 Task: Reply All to email with the signature Alexandra Wilson with the subject Reminder for a survey response from softage.10@softage.net with the message Can you please provide me with the summary of the meeting? with BCC to softage.7@softage.net with an attached document Project_plan.docx
Action: Mouse moved to (85, 88)
Screenshot: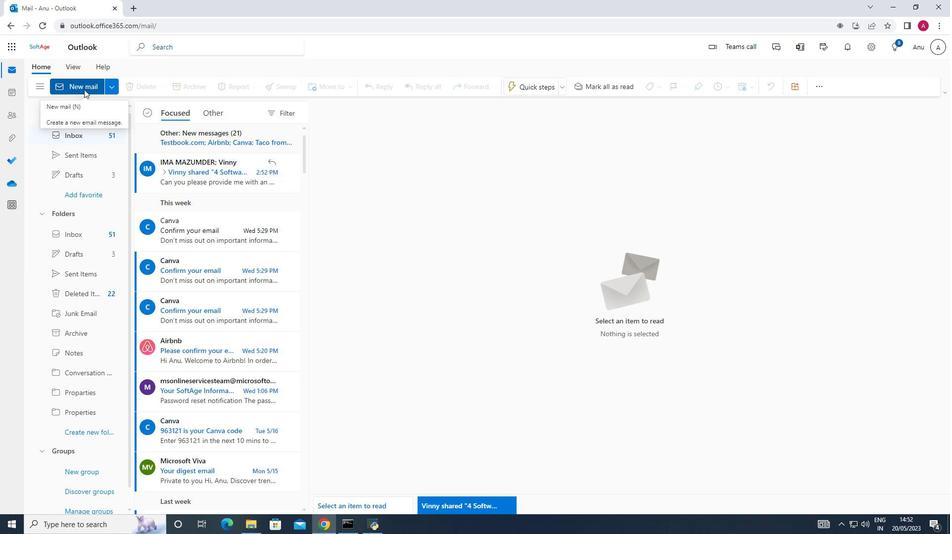 
Action: Mouse pressed left at (85, 88)
Screenshot: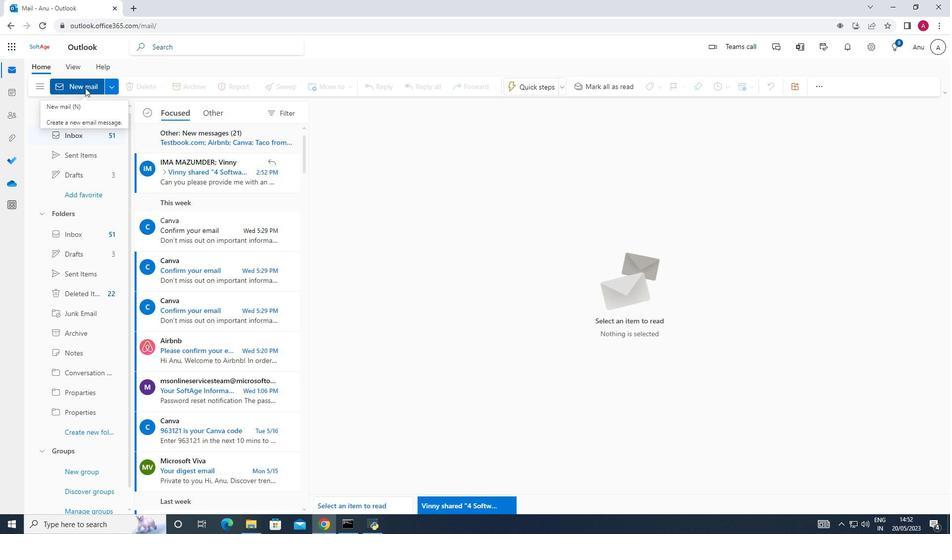 
Action: Mouse moved to (159, 194)
Screenshot: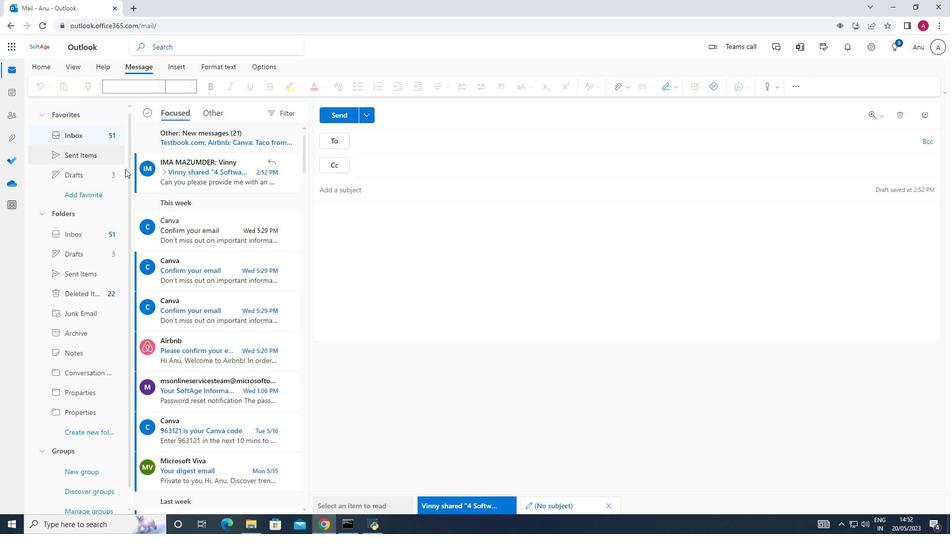 
Action: Mouse scrolled (159, 194) with delta (0, 0)
Screenshot: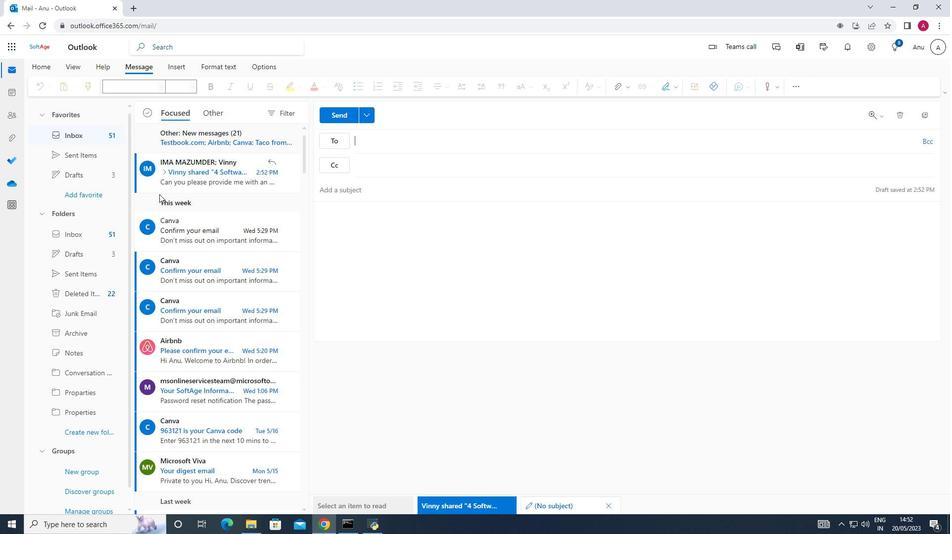 
Action: Mouse scrolled (159, 194) with delta (0, 0)
Screenshot: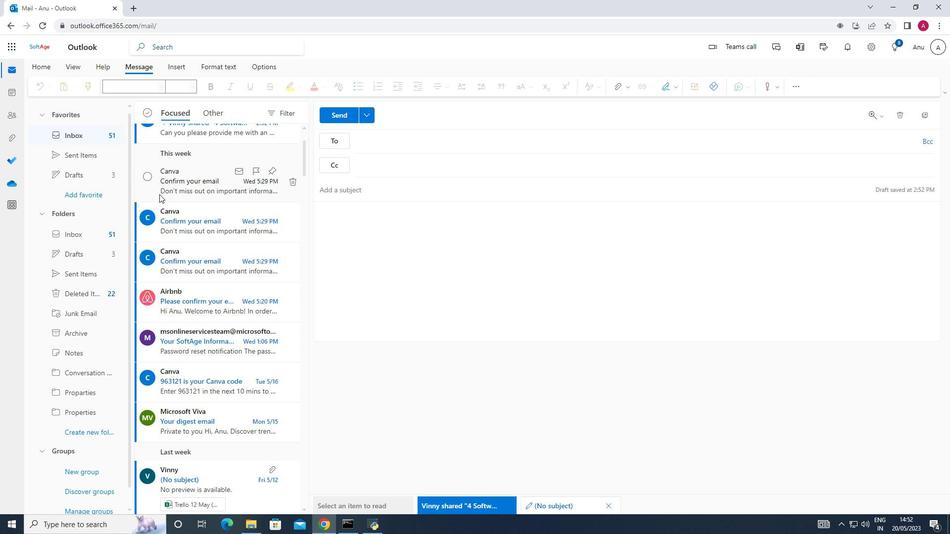
Action: Mouse moved to (201, 483)
Screenshot: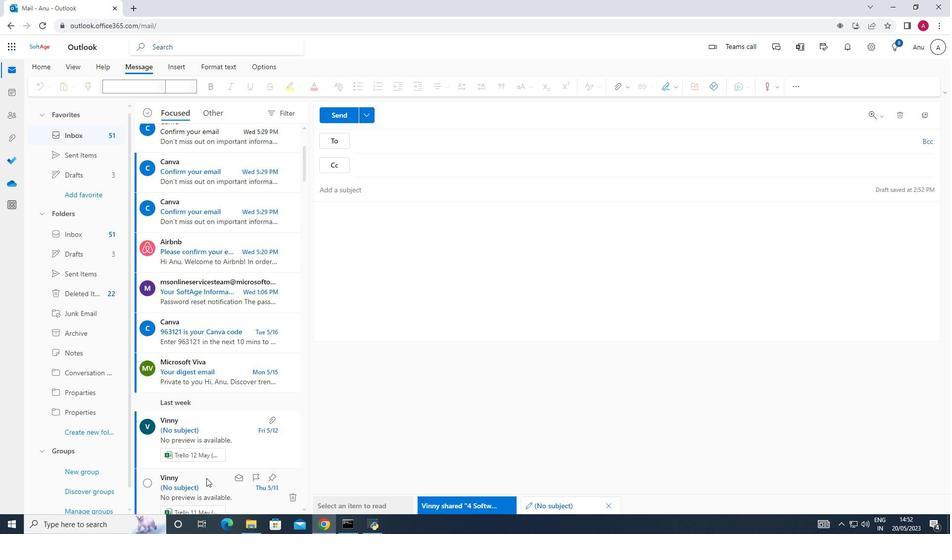 
Action: Mouse pressed left at (201, 483)
Screenshot: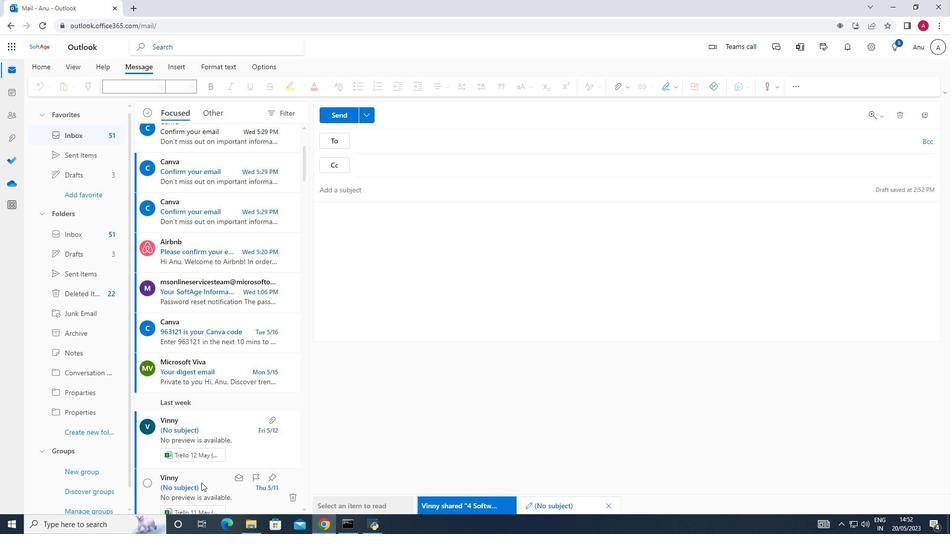
Action: Mouse moved to (368, 227)
Screenshot: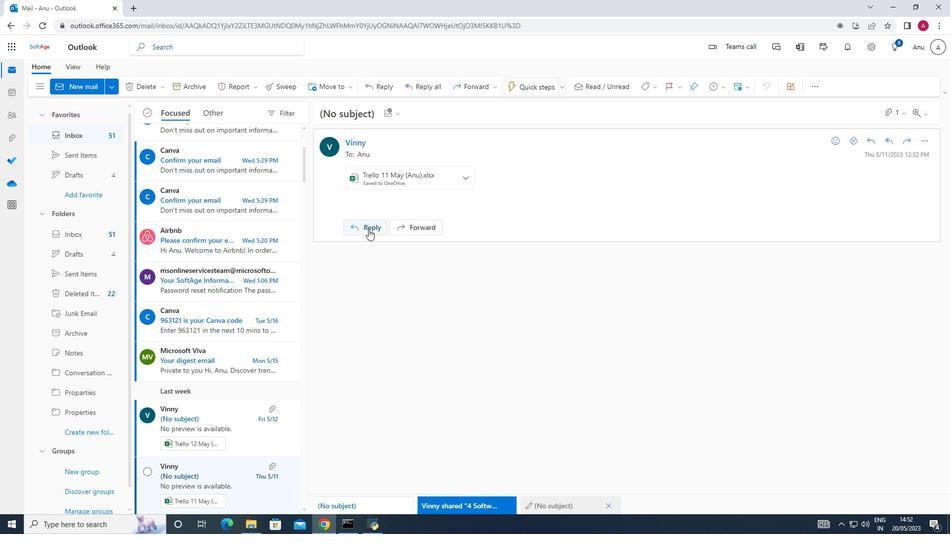 
Action: Mouse pressed left at (368, 227)
Screenshot: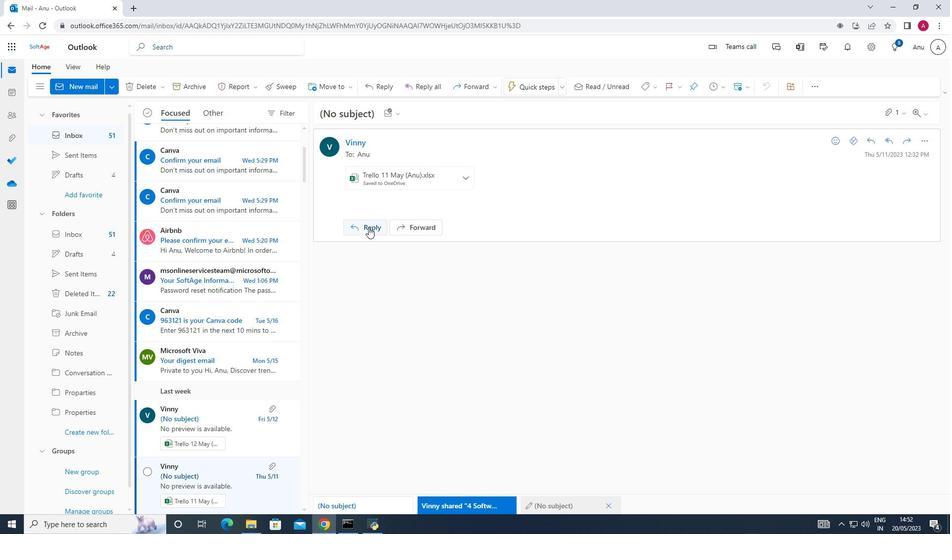 
Action: Mouse moved to (676, 86)
Screenshot: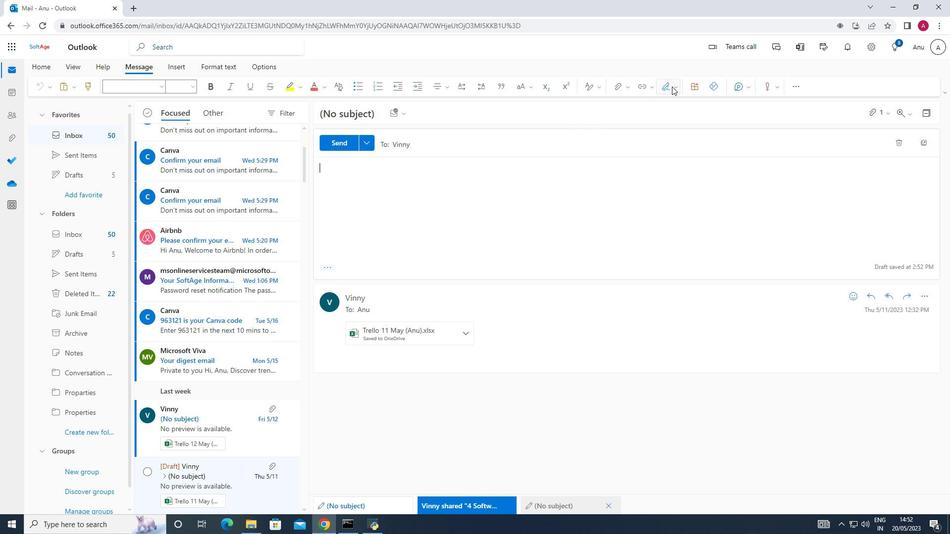 
Action: Mouse pressed left at (676, 86)
Screenshot: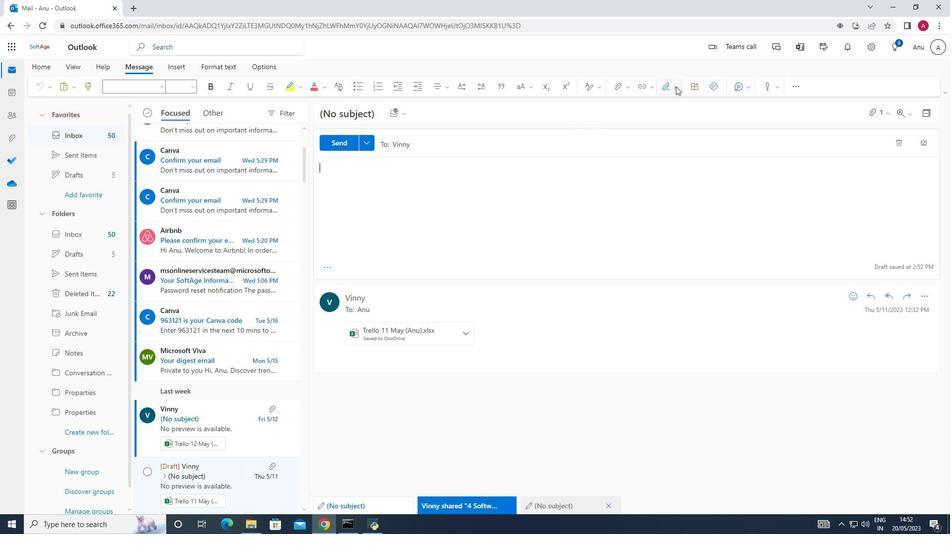 
Action: Mouse moved to (654, 121)
Screenshot: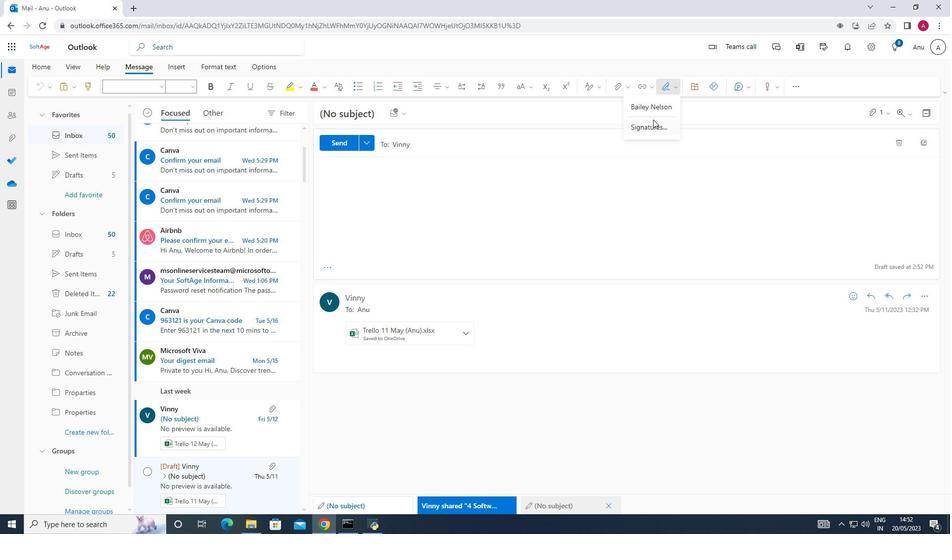 
Action: Mouse pressed left at (654, 121)
Screenshot: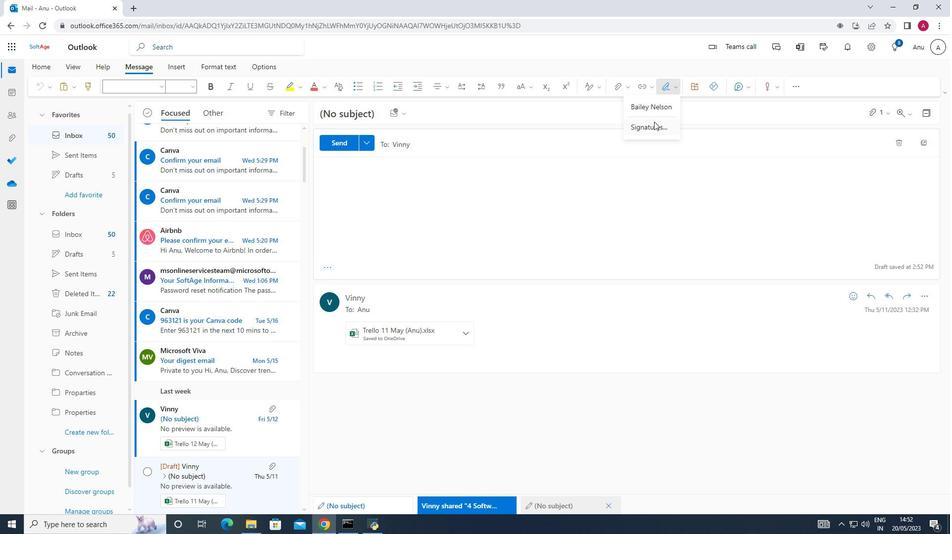 
Action: Mouse moved to (662, 164)
Screenshot: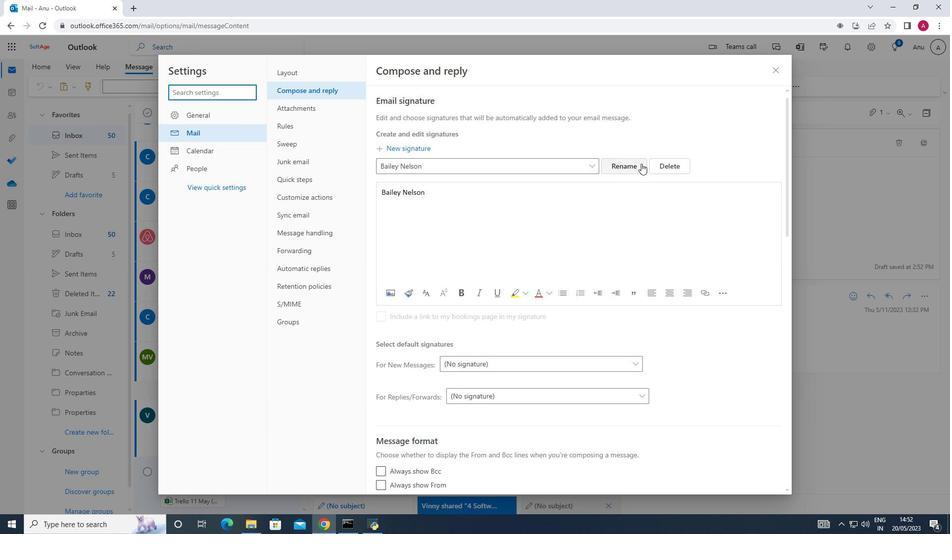 
Action: Mouse pressed left at (662, 164)
Screenshot: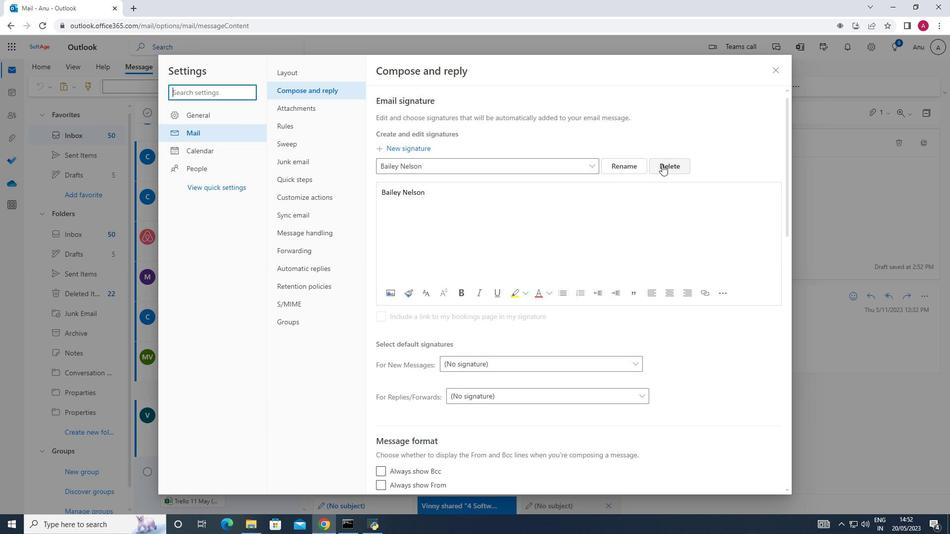 
Action: Mouse moved to (388, 168)
Screenshot: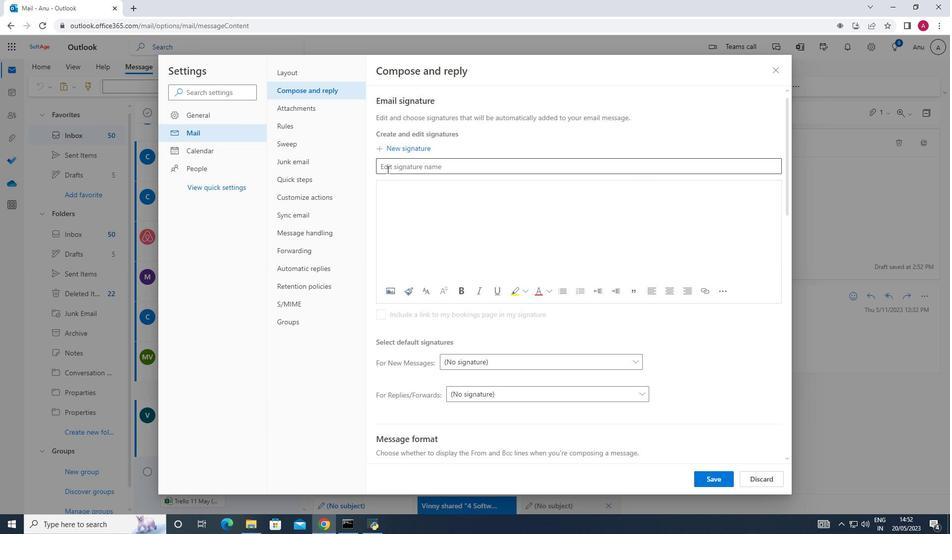 
Action: Mouse pressed left at (388, 168)
Screenshot: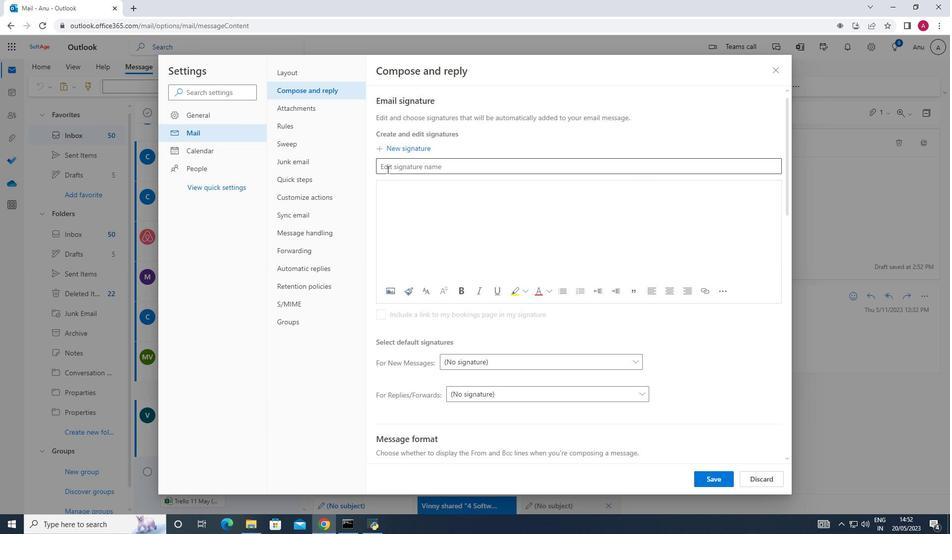 
Action: Key pressed <Key.shift>Alexandra<Key.space><Key.shift>Wilson
Screenshot: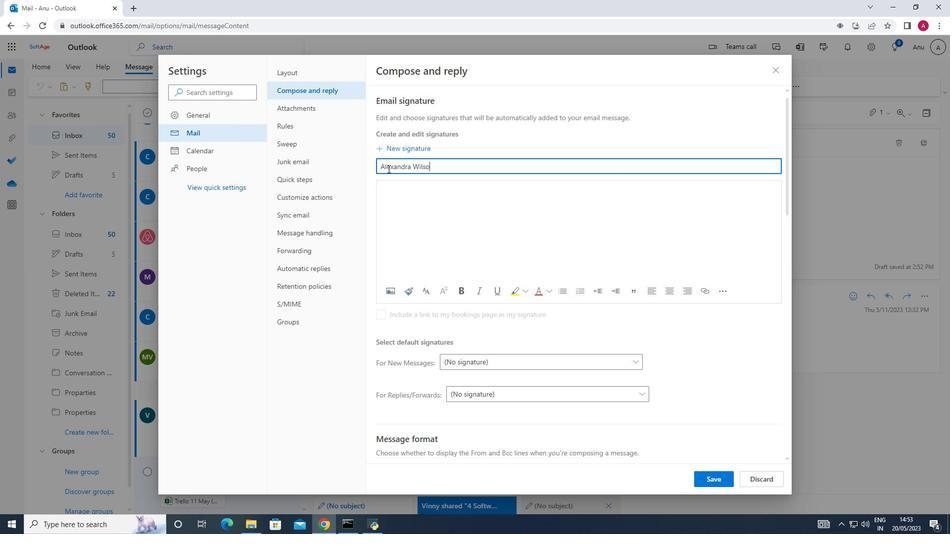 
Action: Mouse moved to (401, 192)
Screenshot: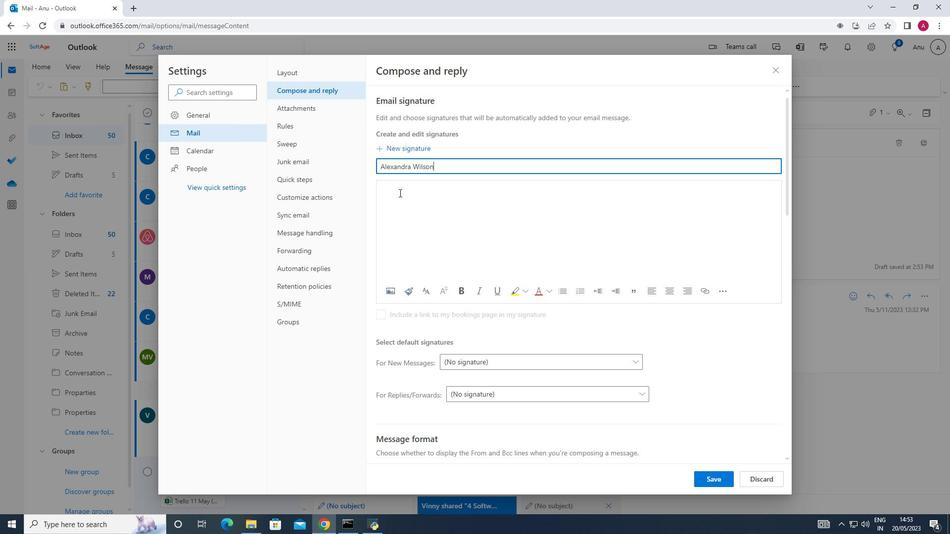 
Action: Mouse pressed left at (401, 192)
Screenshot: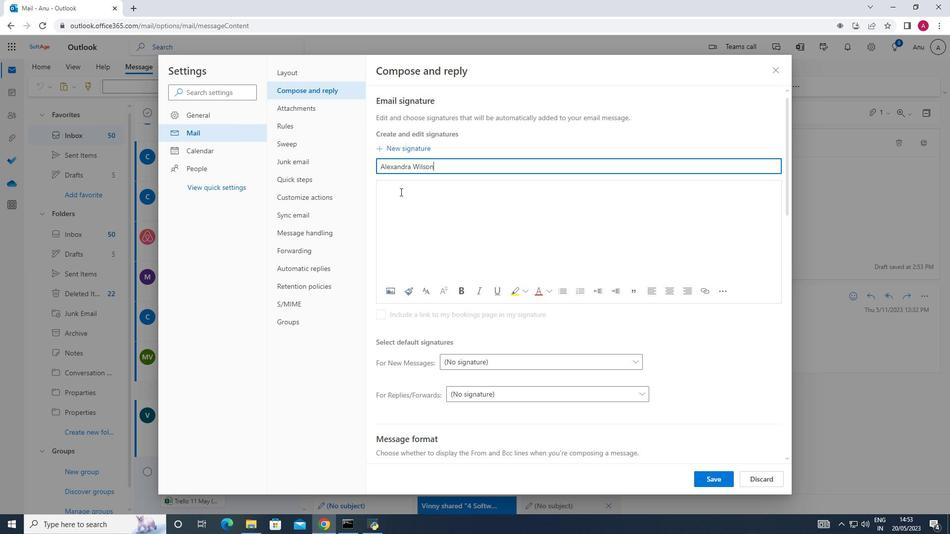 
Action: Mouse moved to (401, 191)
Screenshot: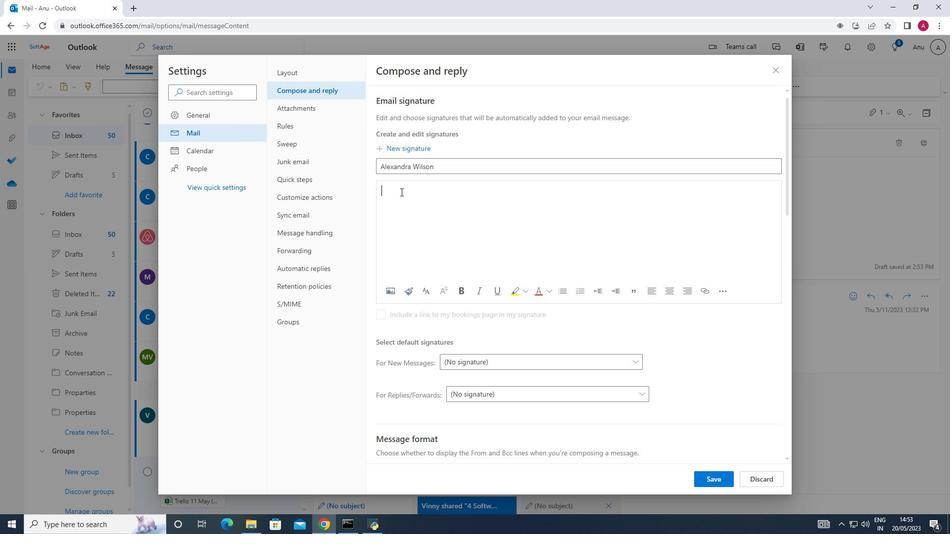 
Action: Key pressed <Key.shift>Alexandra<Key.space><Key.shift>Wilson
Screenshot: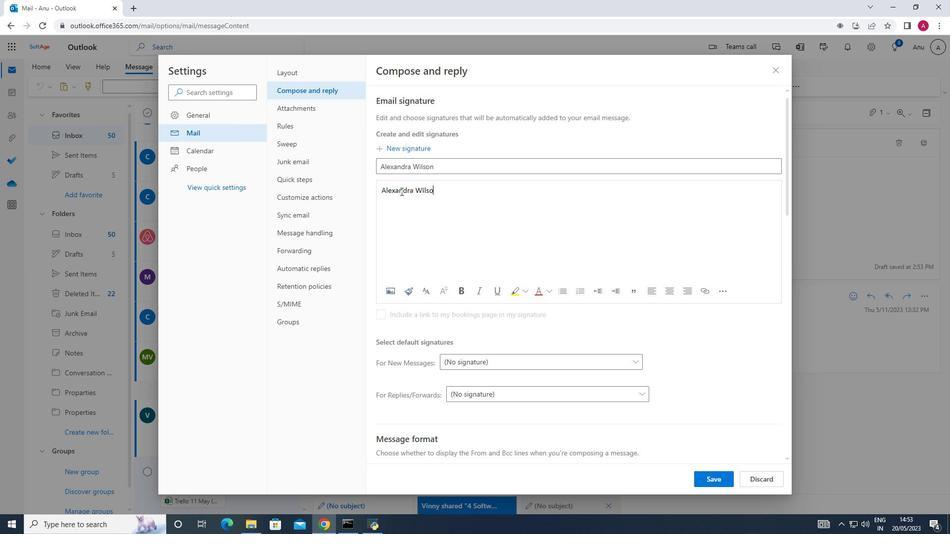 
Action: Mouse moved to (726, 477)
Screenshot: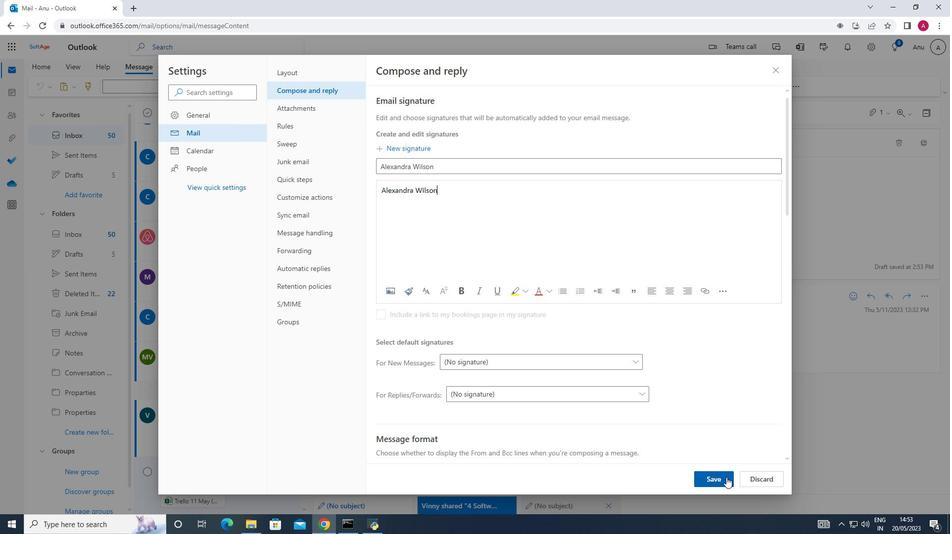 
Action: Mouse pressed left at (726, 477)
Screenshot: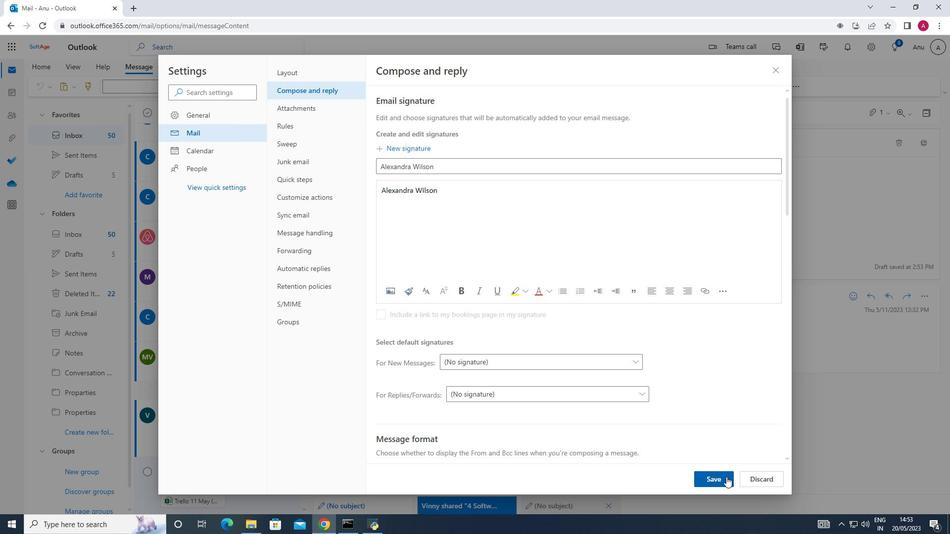
Action: Mouse moved to (774, 73)
Screenshot: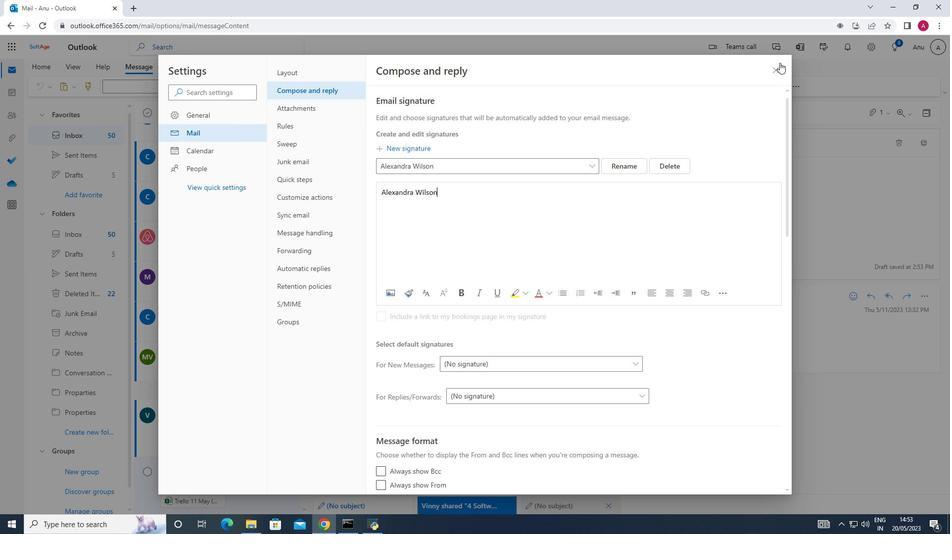 
Action: Mouse pressed left at (774, 73)
Screenshot: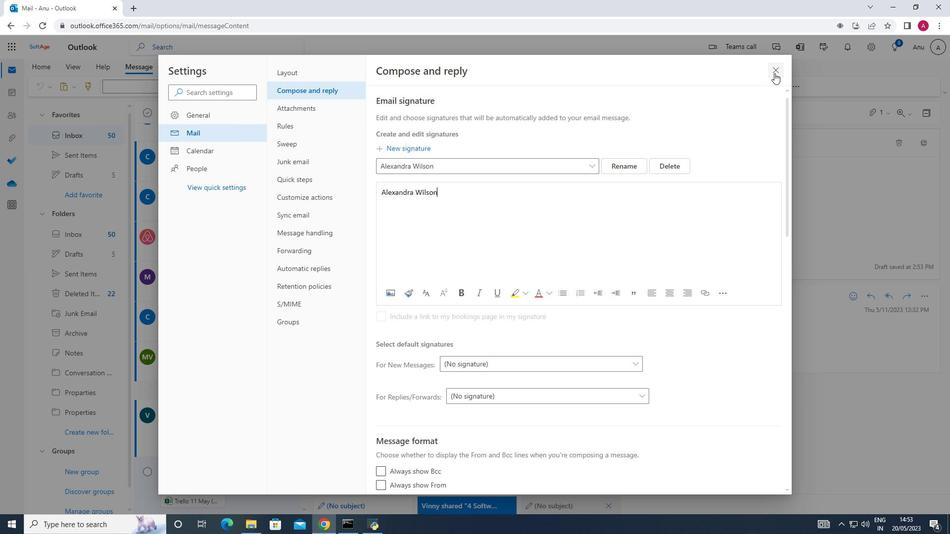 
Action: Mouse moved to (332, 179)
Screenshot: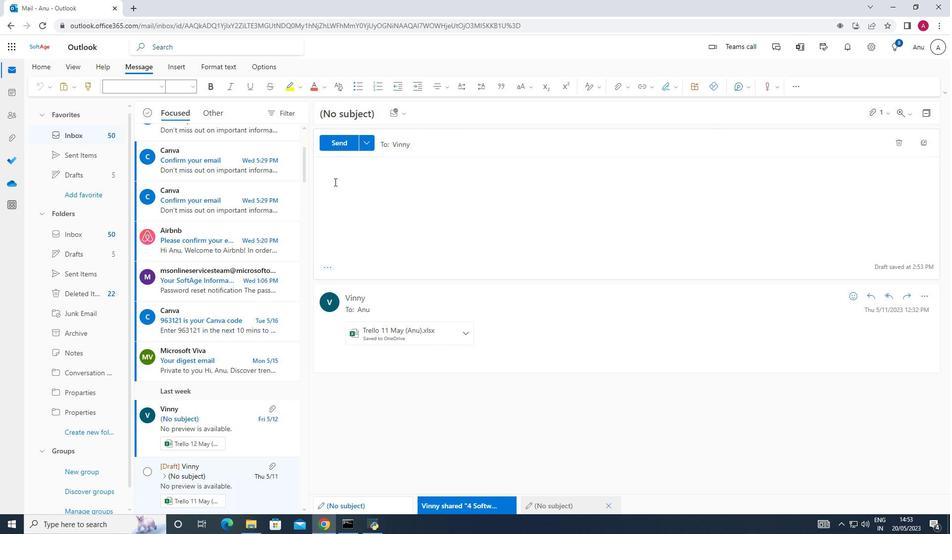 
Action: Mouse pressed left at (332, 179)
Screenshot: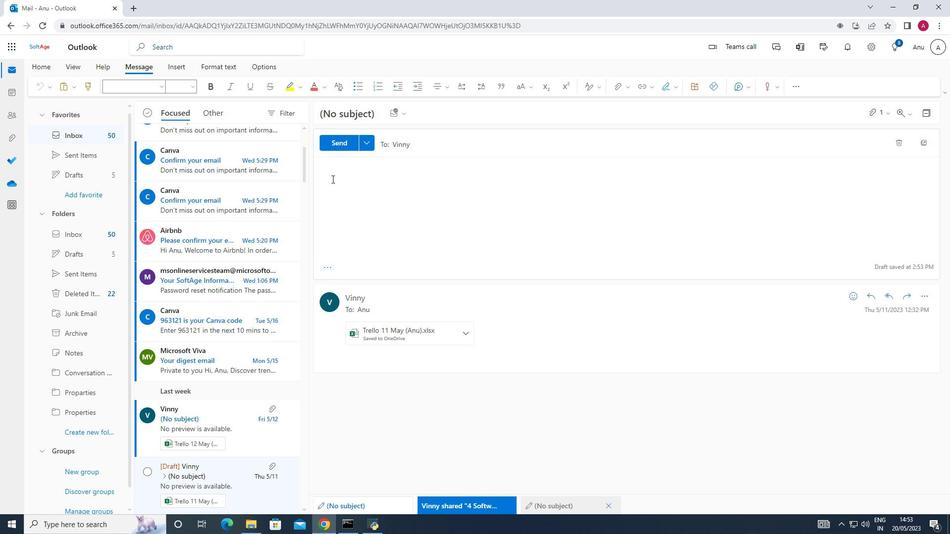 
Action: Mouse moved to (340, 173)
Screenshot: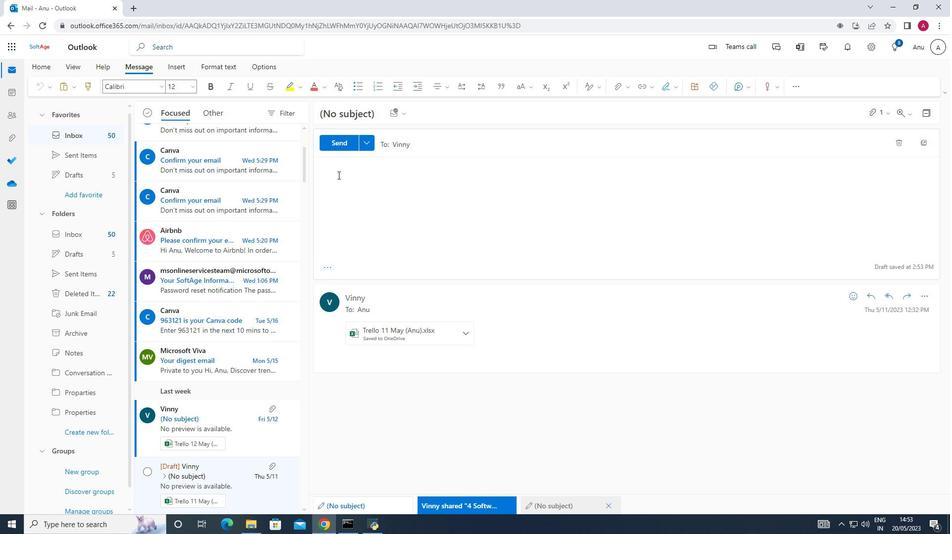 
Action: Key pressed <Key.shift>Reminder<Key.space>for<Key.space>a<Key.space><Key.shift>Survey<Key.space>response
Screenshot: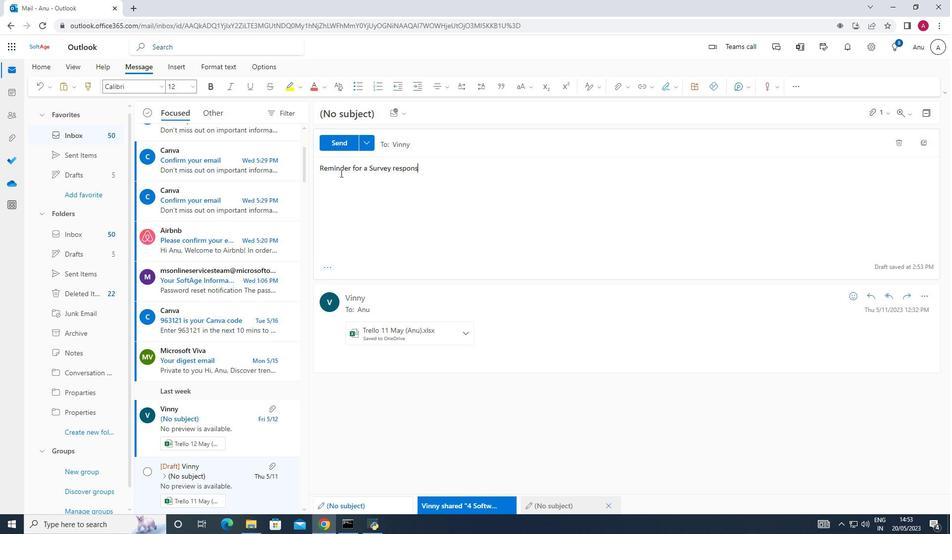 
Action: Mouse moved to (388, 189)
Screenshot: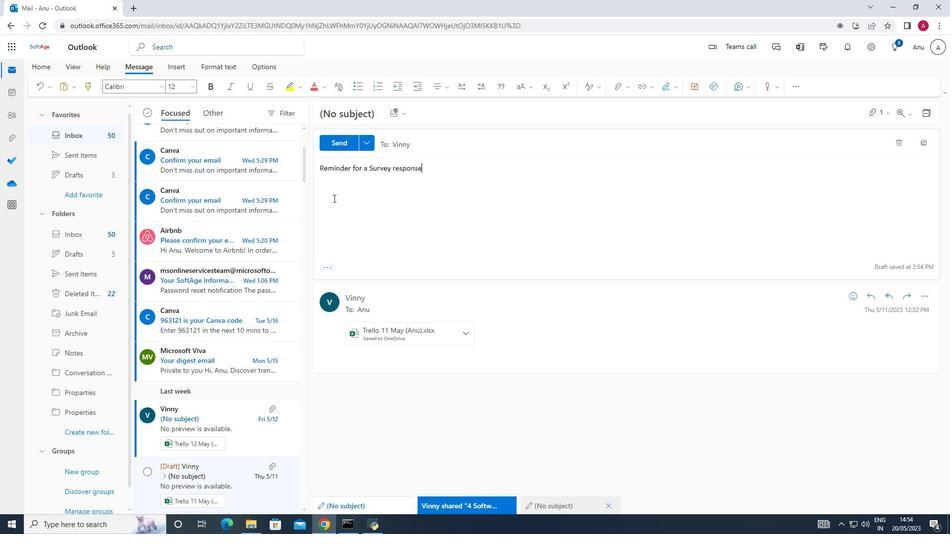 
Action: Key pressed <Key.enter><Key.enter><Key.shift>Can<Key.space>you<Key.space>please<Key.space>provide<Key.space>me<Key.space>with<Key.space>the<Key.space>summary<Key.space>of<Key.space>the<Key.space>mett<Key.backspace><Key.backspace><Key.backspace>eeting
Screenshot: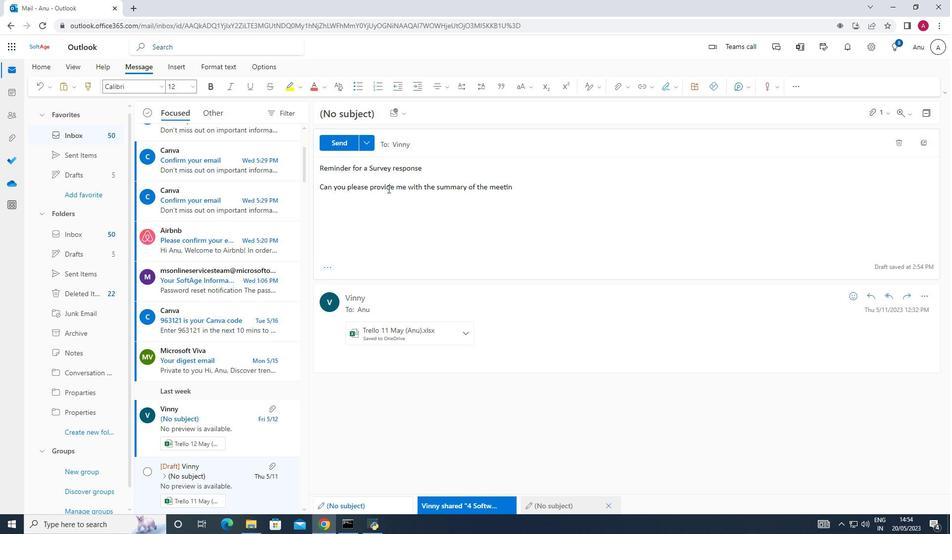 
Action: Mouse moved to (403, 199)
Screenshot: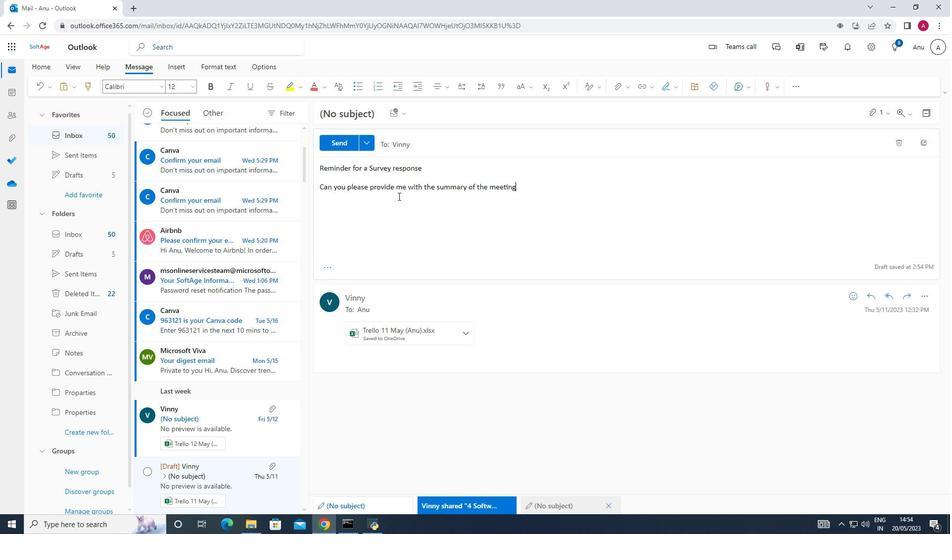 
Action: Key pressed .
Screenshot: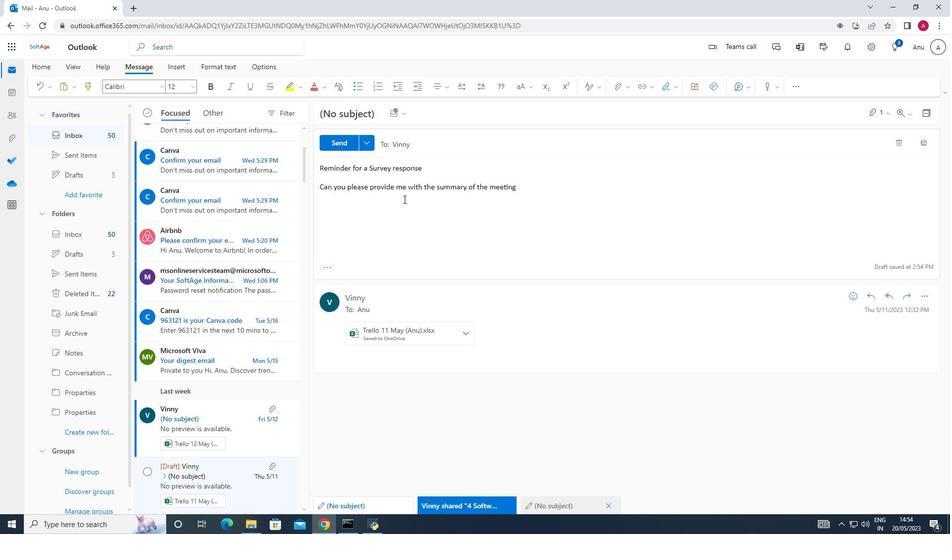 
Action: Mouse moved to (413, 141)
Screenshot: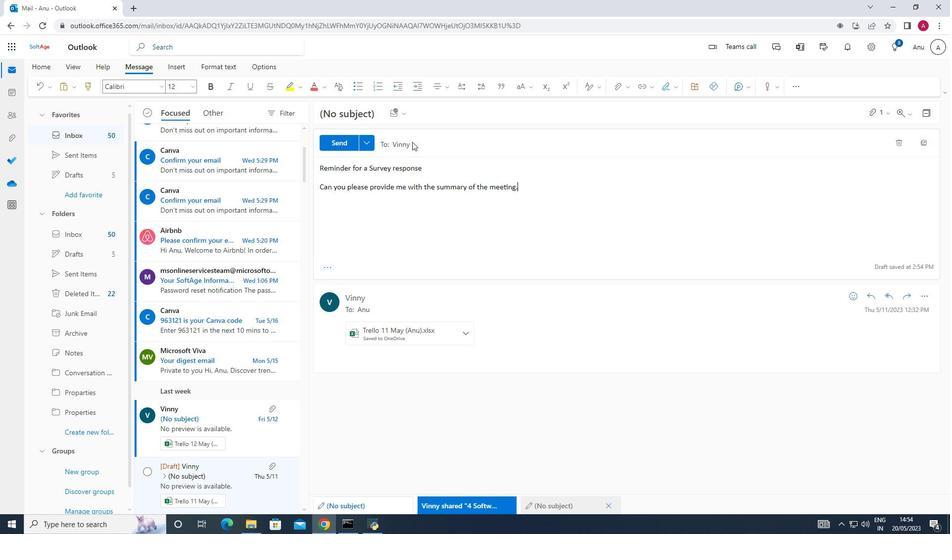 
Action: Mouse pressed left at (413, 141)
Screenshot: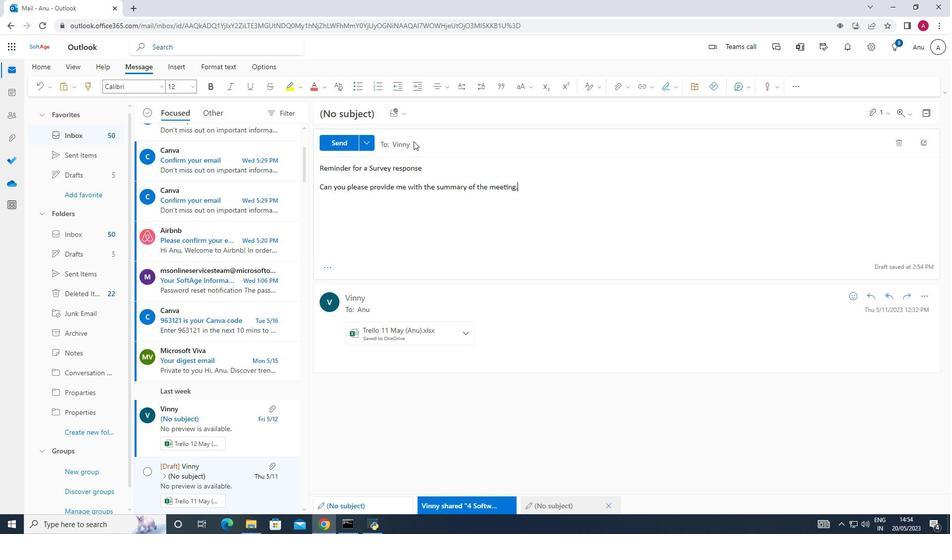 
Action: Mouse moved to (931, 170)
Screenshot: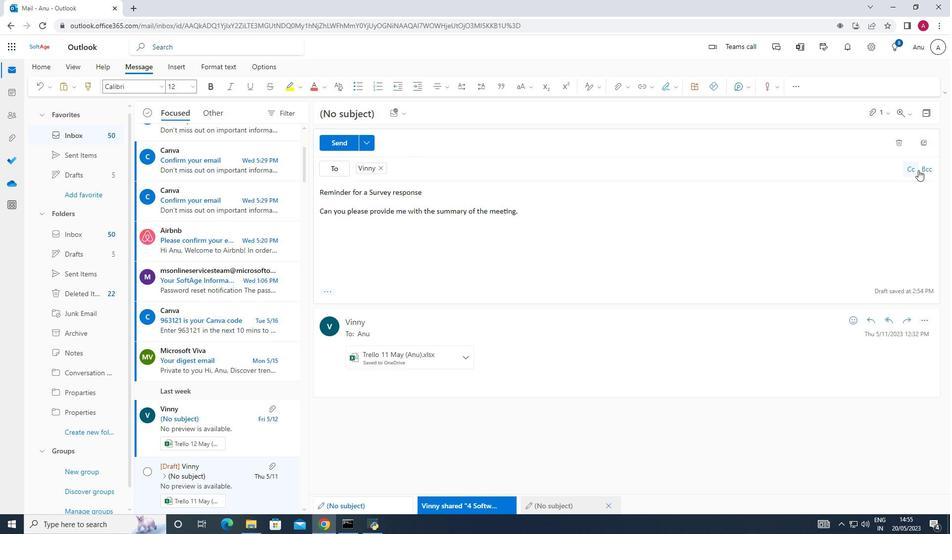 
Action: Mouse pressed left at (931, 170)
Screenshot: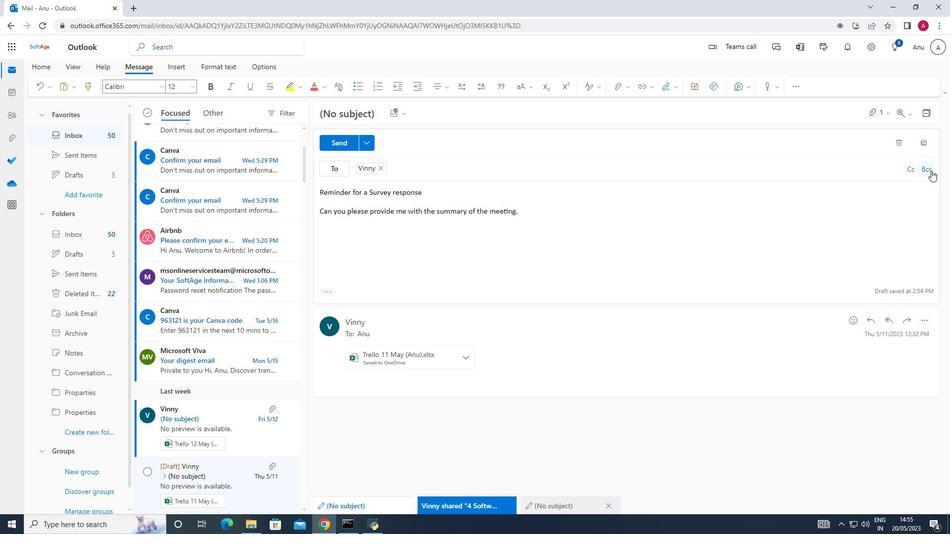 
Action: Mouse moved to (895, 161)
Screenshot: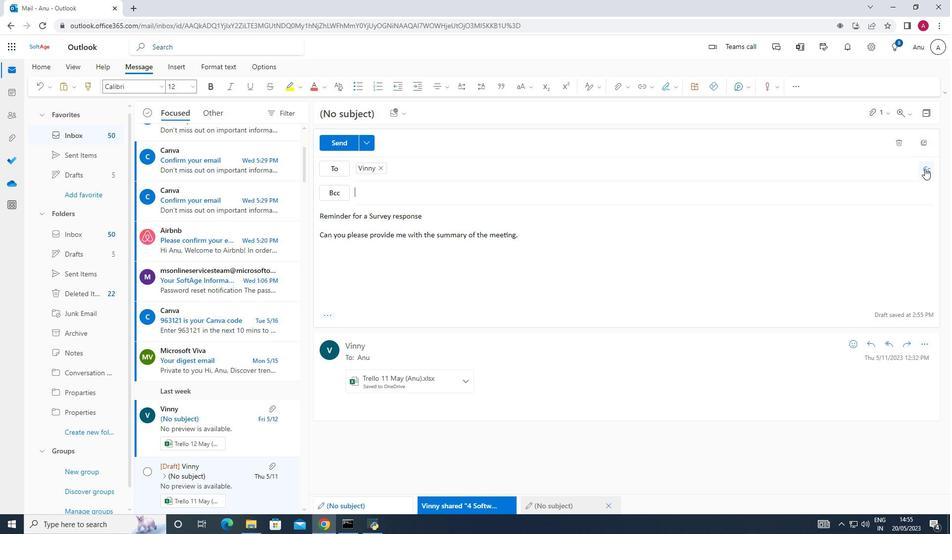 
Action: Key pressed <Key.shift>So
Screenshot: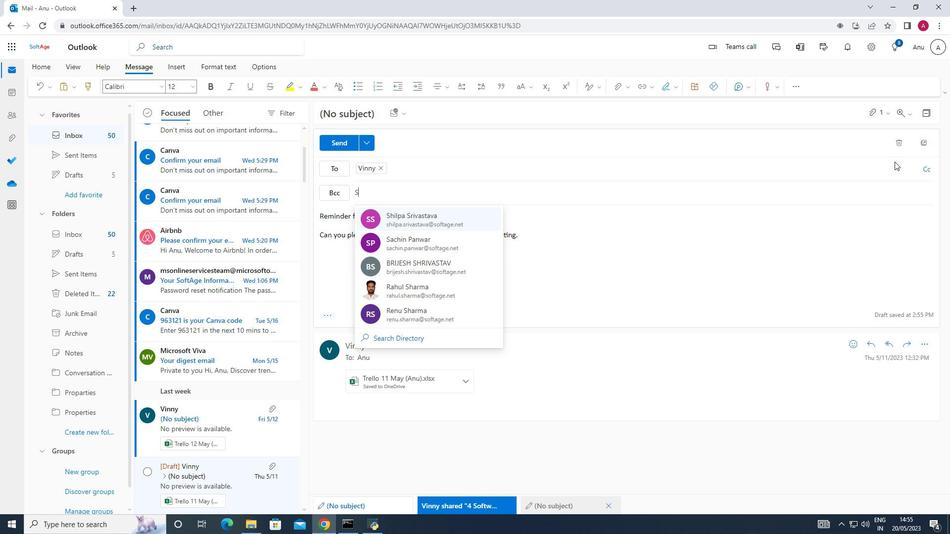 
Action: Mouse moved to (894, 161)
Screenshot: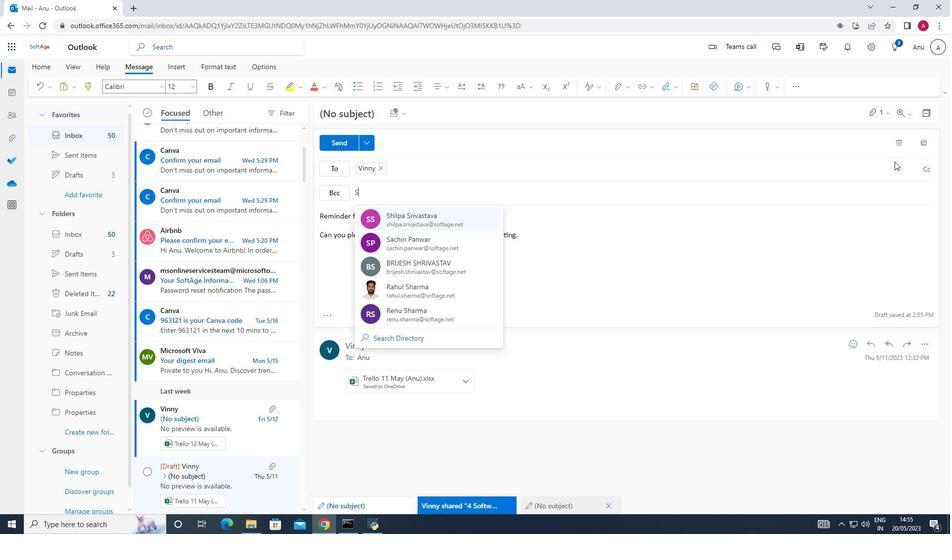 
Action: Key pressed ftage.7<Key.shift>@softage.net
Screenshot: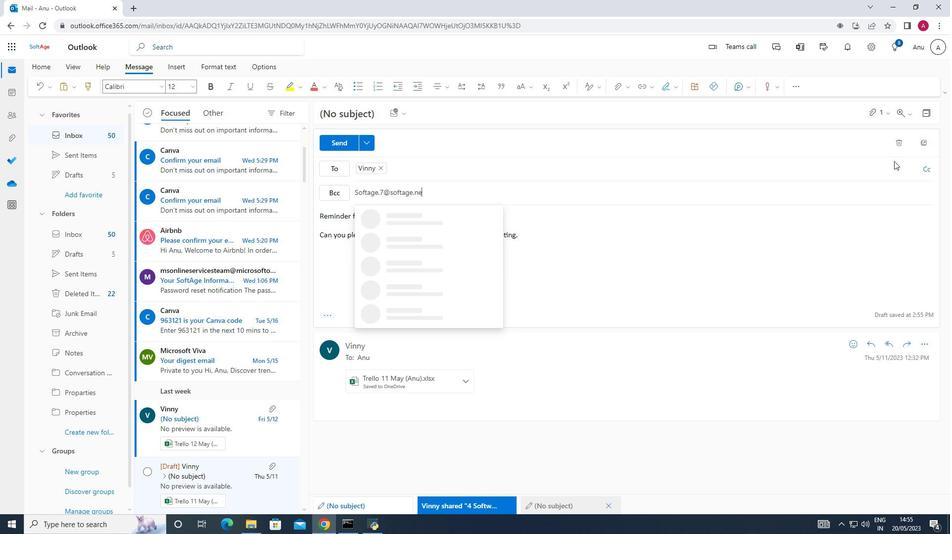 
Action: Mouse moved to (453, 221)
Screenshot: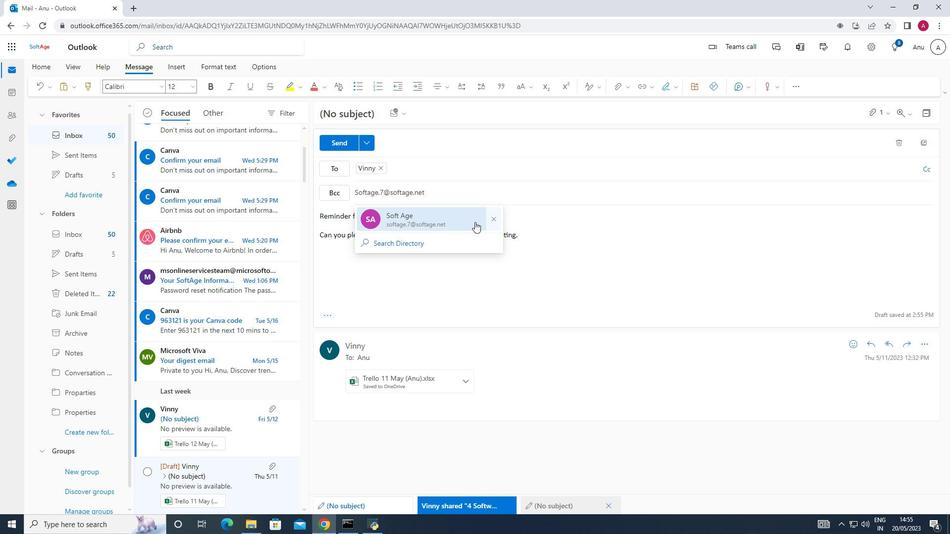 
Action: Mouse pressed left at (453, 221)
Screenshot: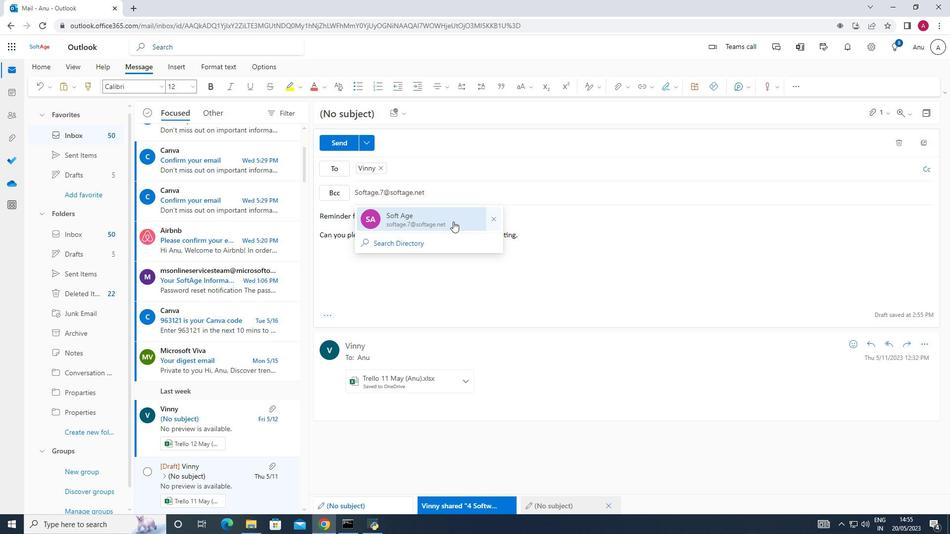 
Action: Mouse moved to (520, 245)
Screenshot: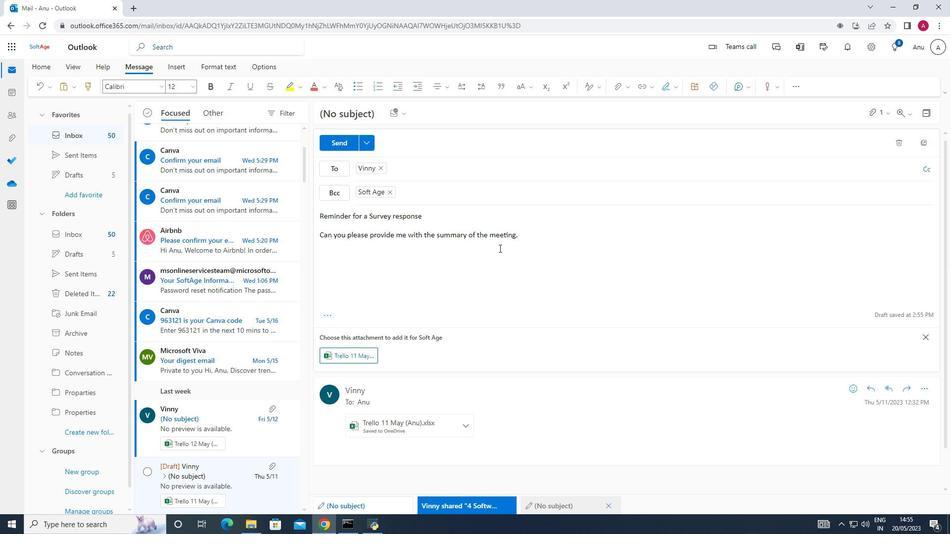 
Action: Mouse pressed left at (520, 245)
Screenshot: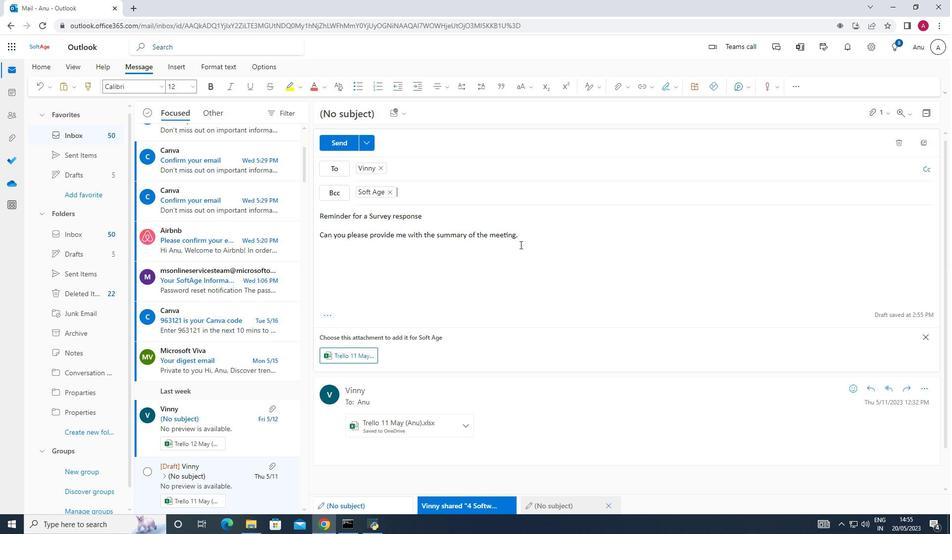 
Action: Mouse moved to (676, 90)
Screenshot: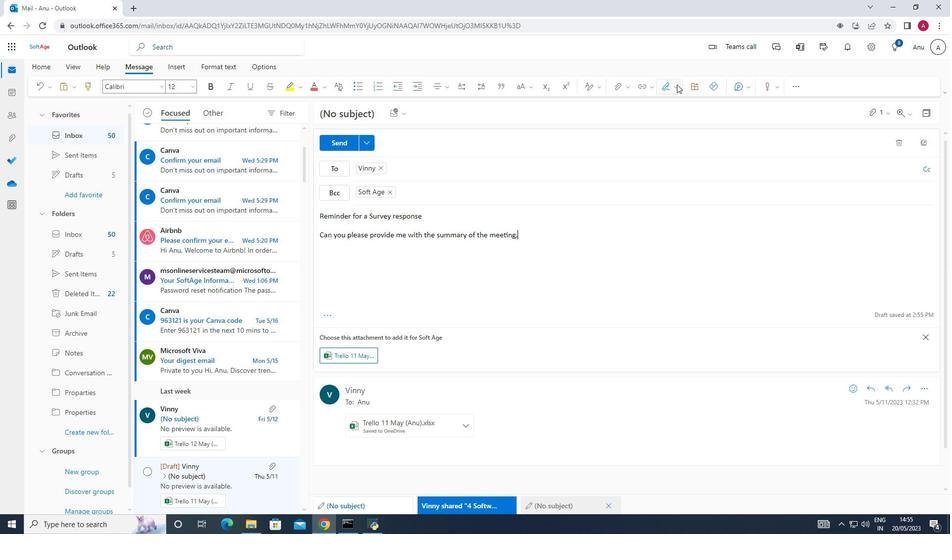 
Action: Mouse pressed left at (676, 90)
Screenshot: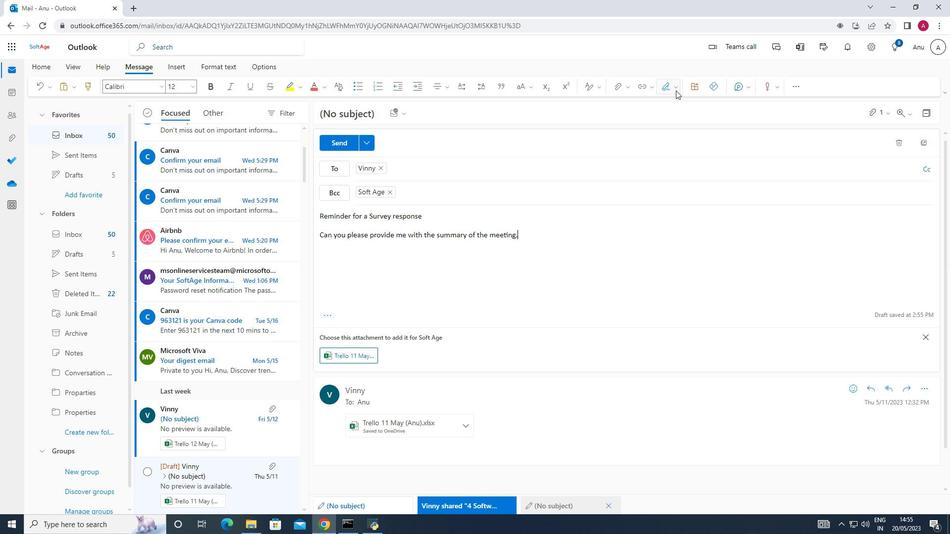 
Action: Mouse moved to (652, 107)
Screenshot: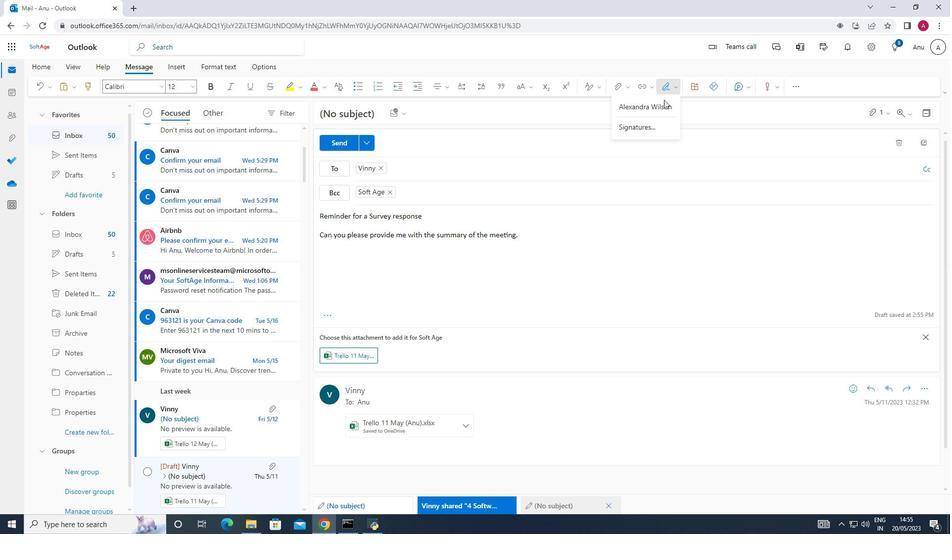 
Action: Mouse pressed left at (652, 107)
Screenshot: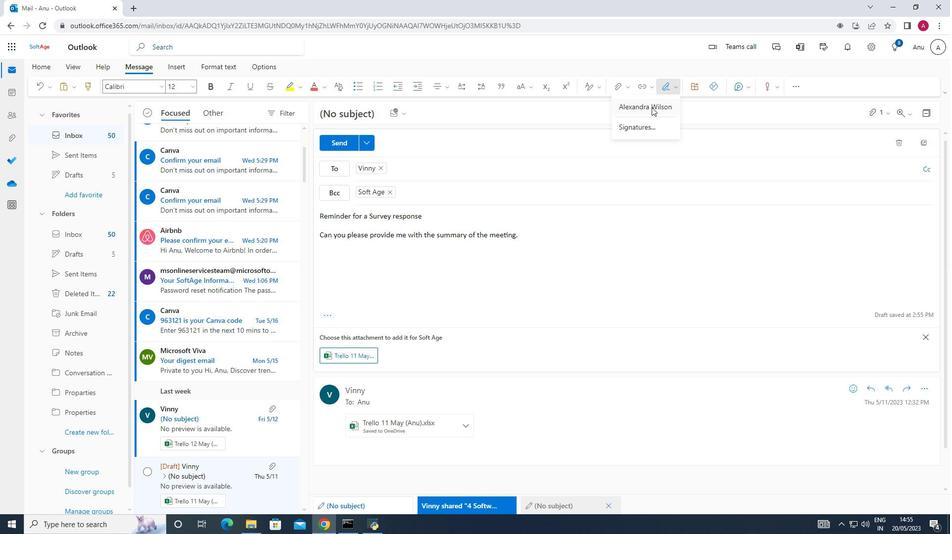 
Action: Mouse moved to (623, 86)
Screenshot: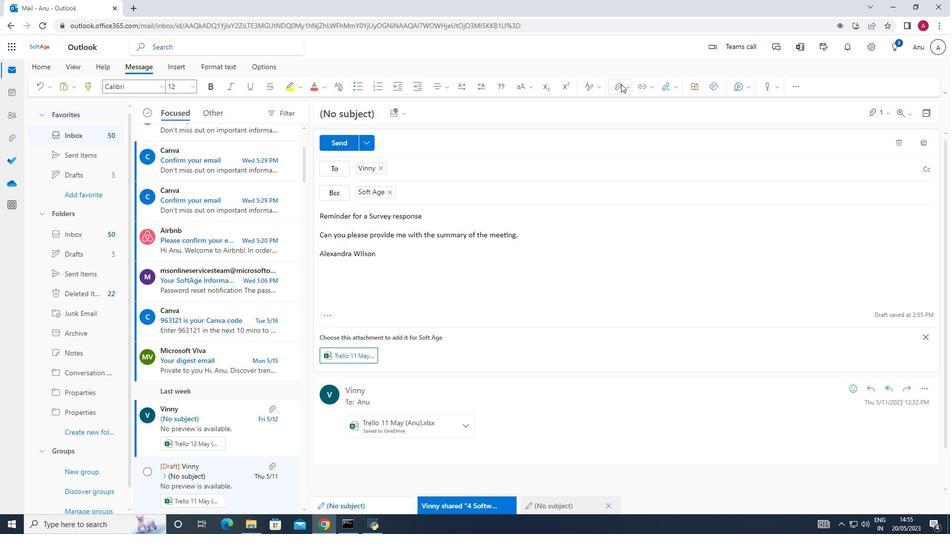 
Action: Mouse pressed left at (623, 86)
Screenshot: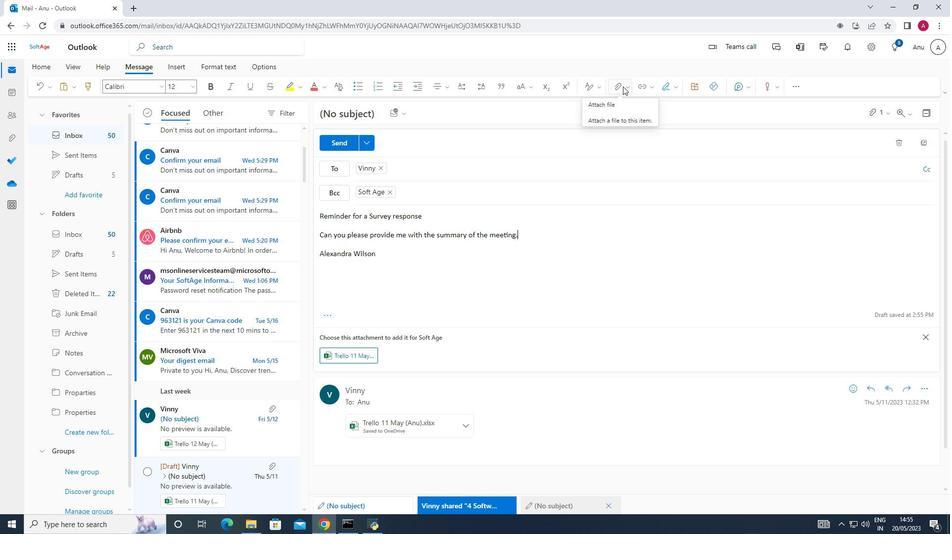 
Action: Mouse moved to (578, 108)
Screenshot: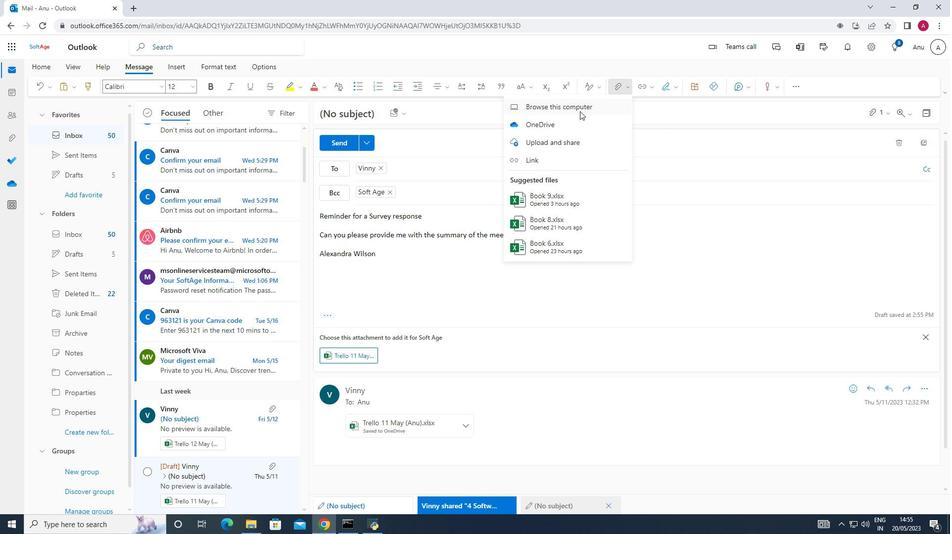
Action: Mouse pressed left at (578, 108)
Screenshot: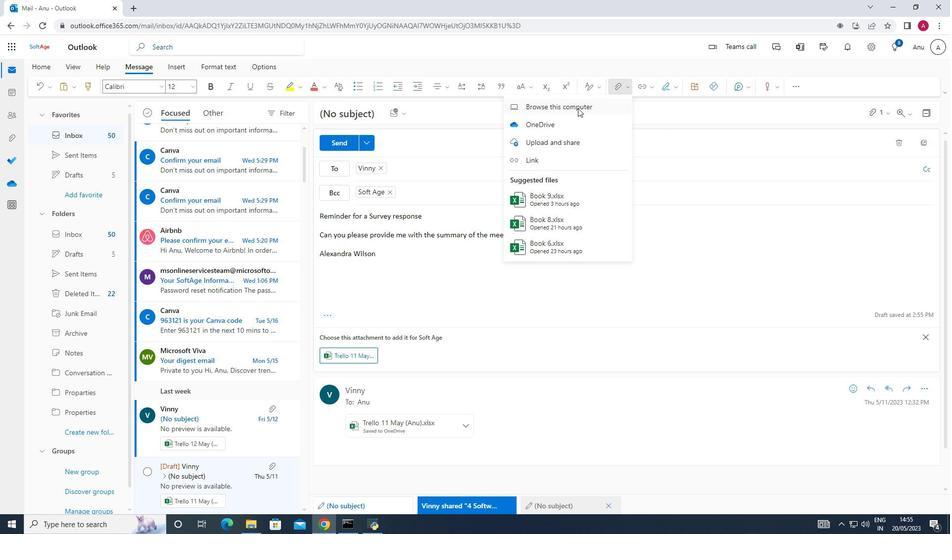 
Action: Mouse moved to (202, 174)
Screenshot: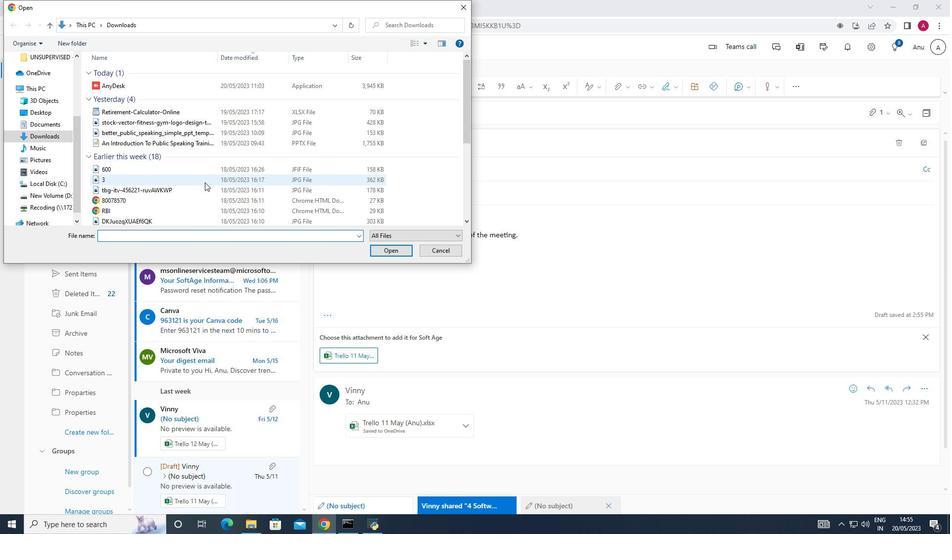 
Action: Mouse scrolled (202, 174) with delta (0, 0)
Screenshot: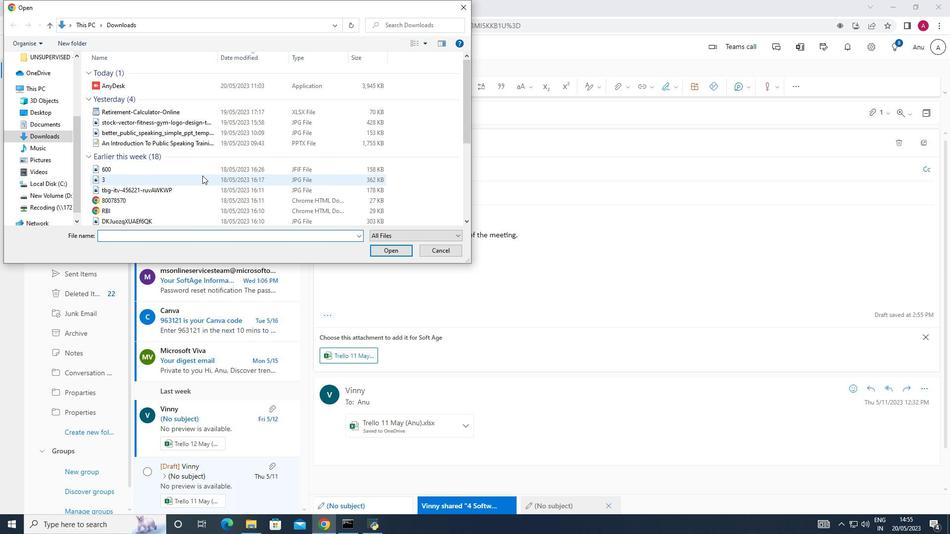 
Action: Mouse scrolled (202, 174) with delta (0, 0)
Screenshot: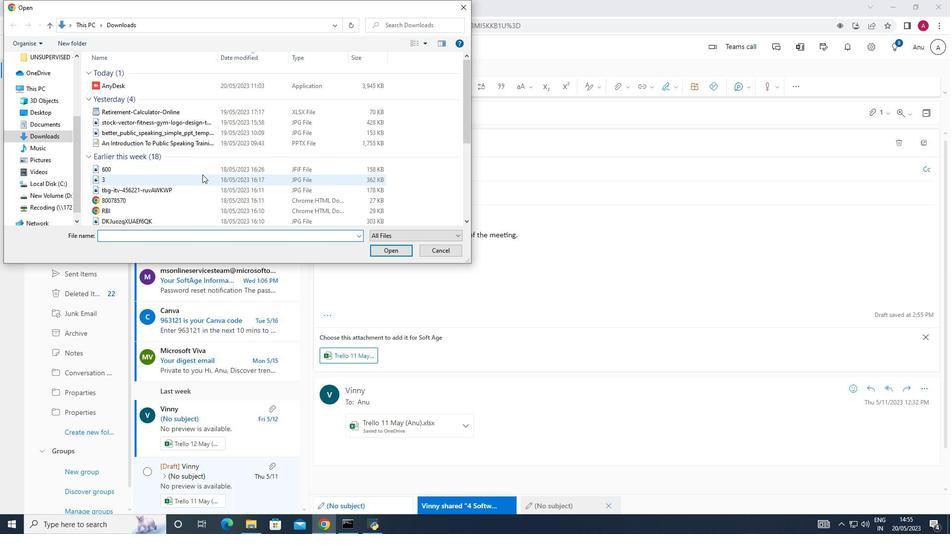 
Action: Mouse moved to (201, 172)
Screenshot: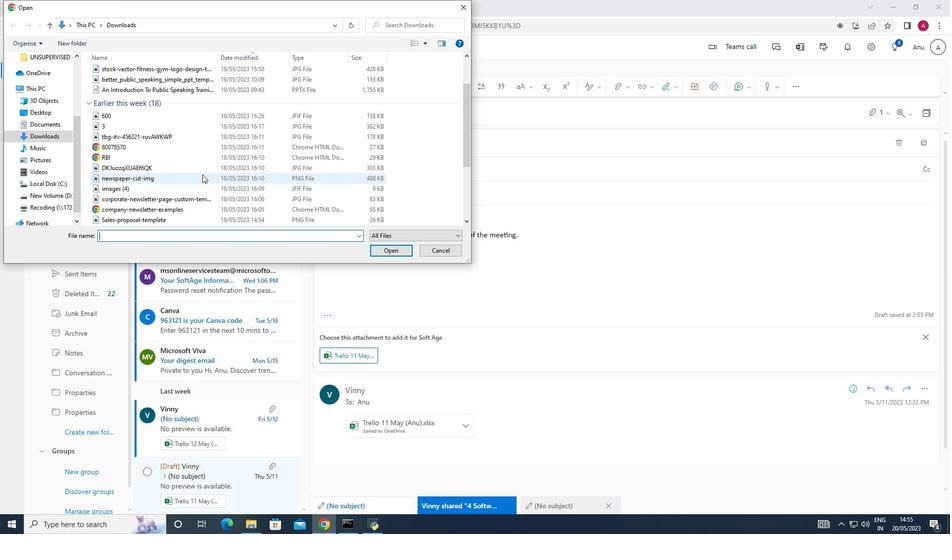 
Action: Mouse scrolled (201, 172) with delta (0, 0)
Screenshot: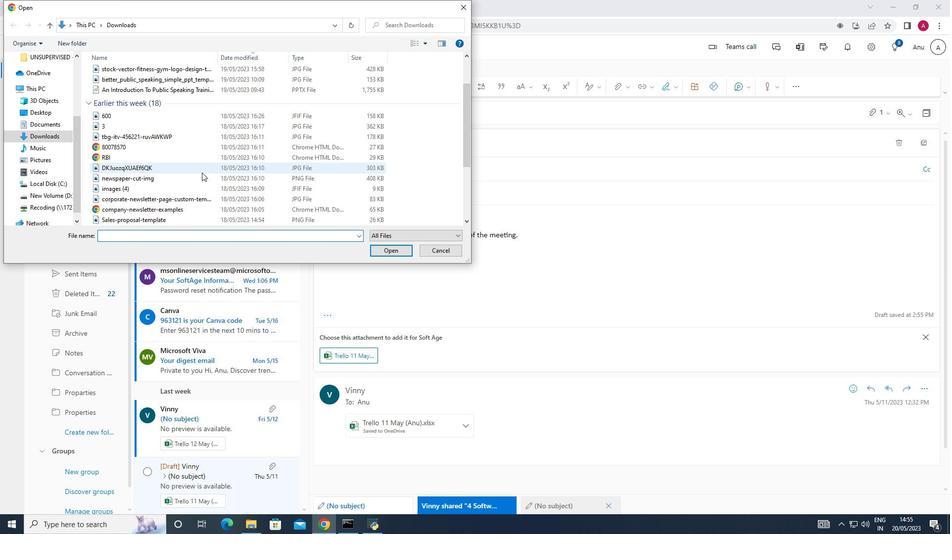 
Action: Mouse moved to (147, 188)
Screenshot: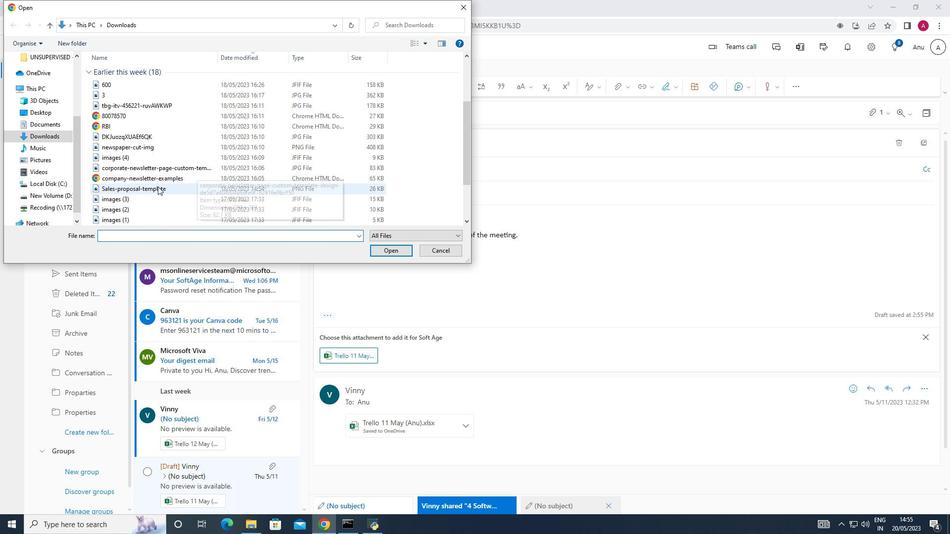 
Action: Mouse pressed left at (147, 188)
Screenshot: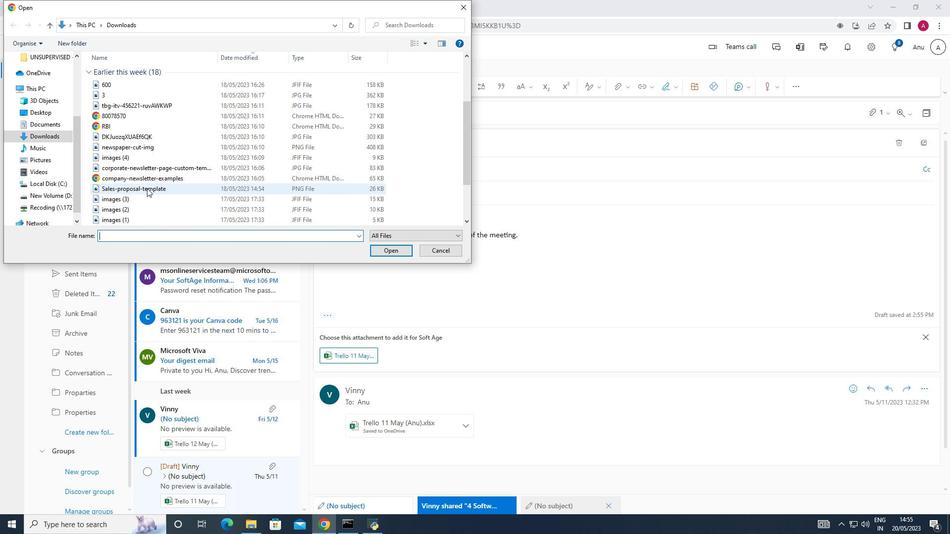 
Action: Mouse pressed left at (147, 188)
Screenshot: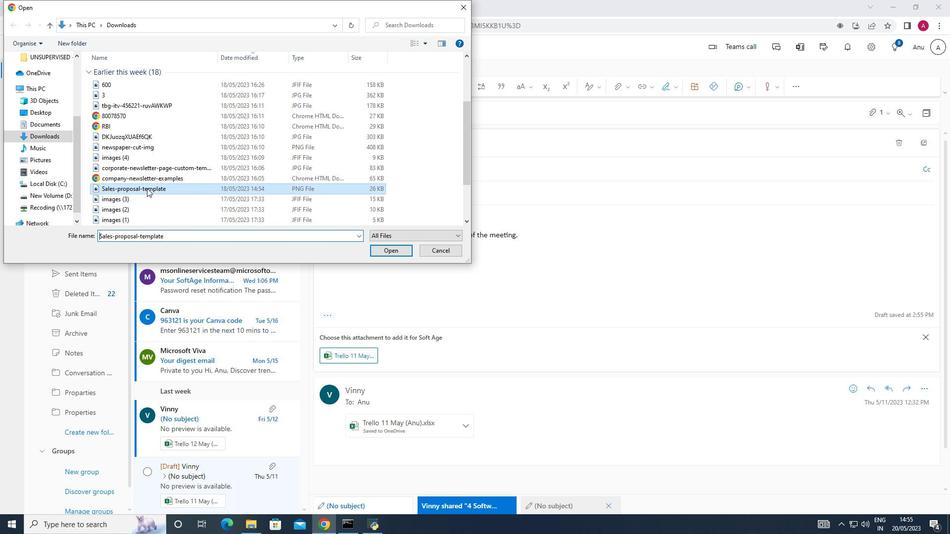 
Action: Mouse moved to (392, 261)
Screenshot: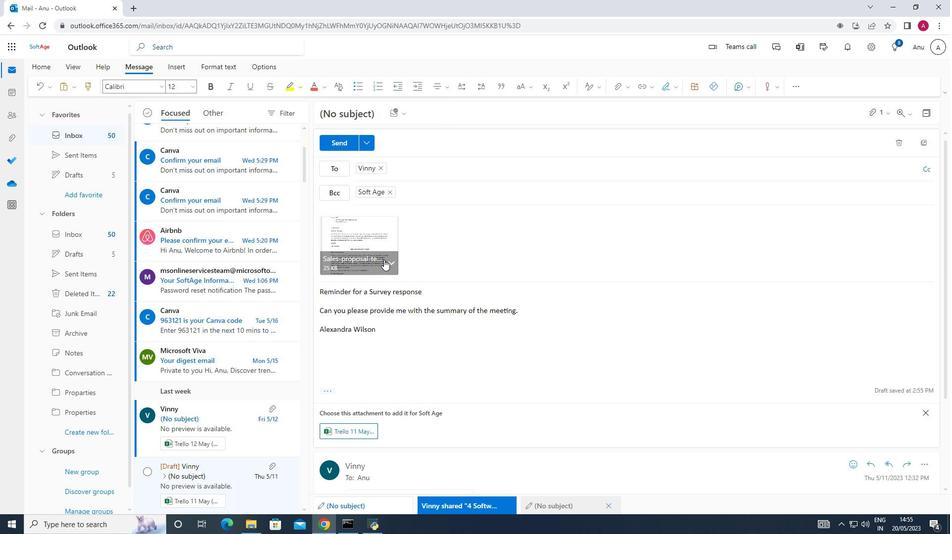 
Action: Mouse pressed left at (392, 261)
Screenshot: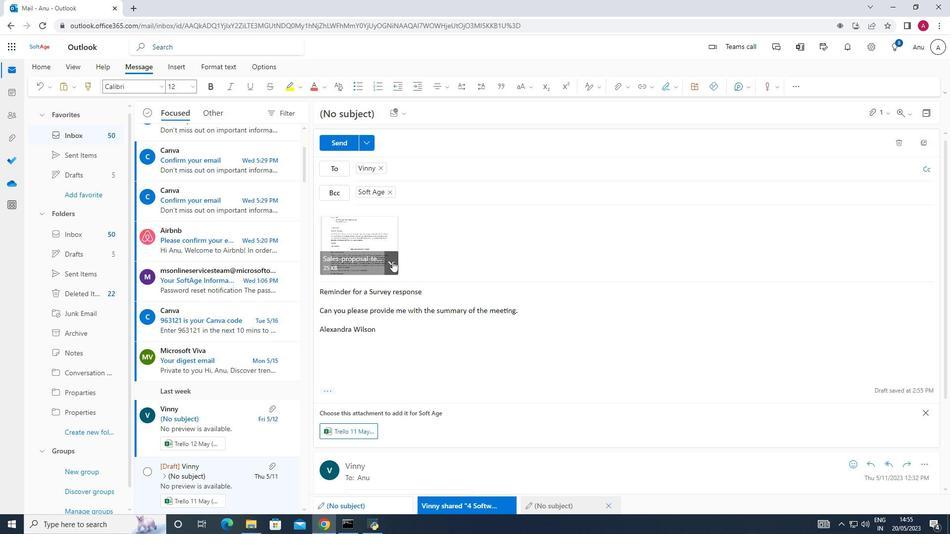 
Action: Mouse moved to (263, 354)
Screenshot: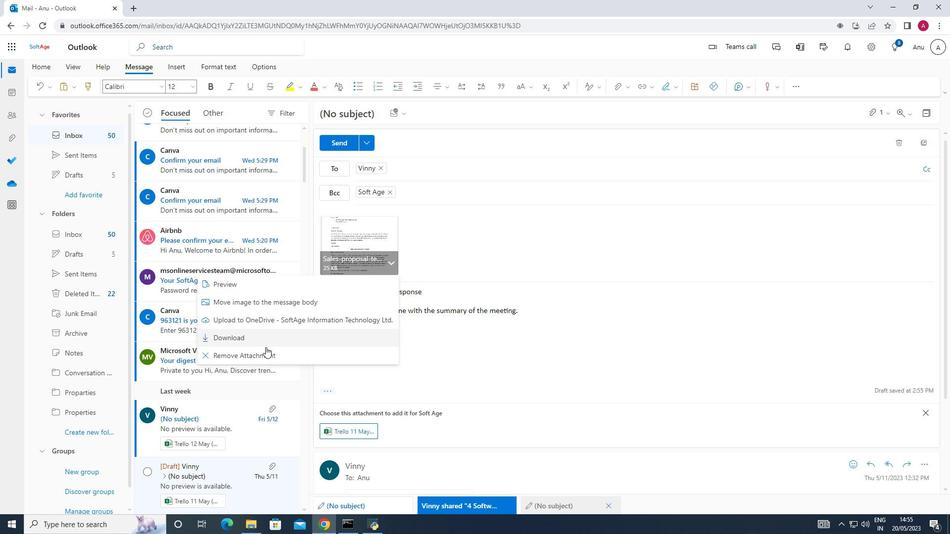 
Action: Mouse pressed left at (263, 354)
Screenshot: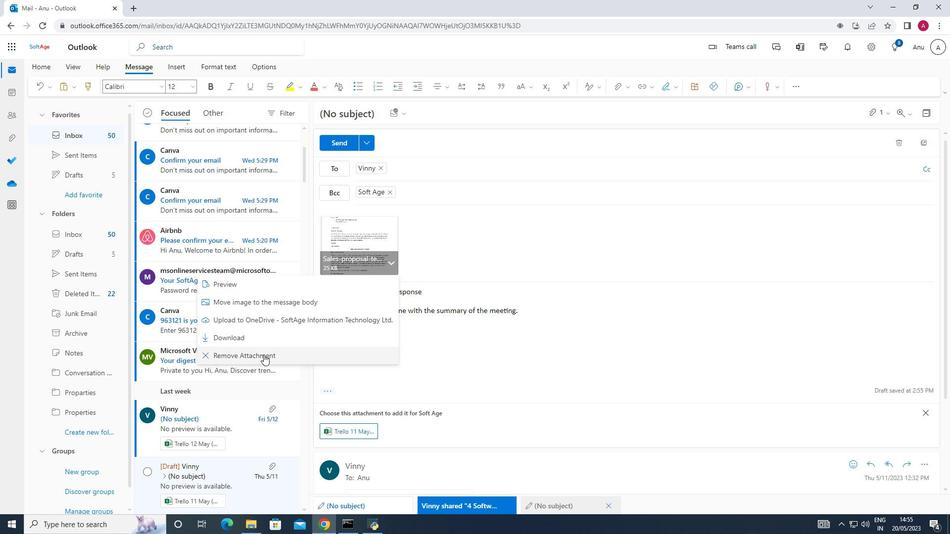
Action: Mouse moved to (621, 86)
Screenshot: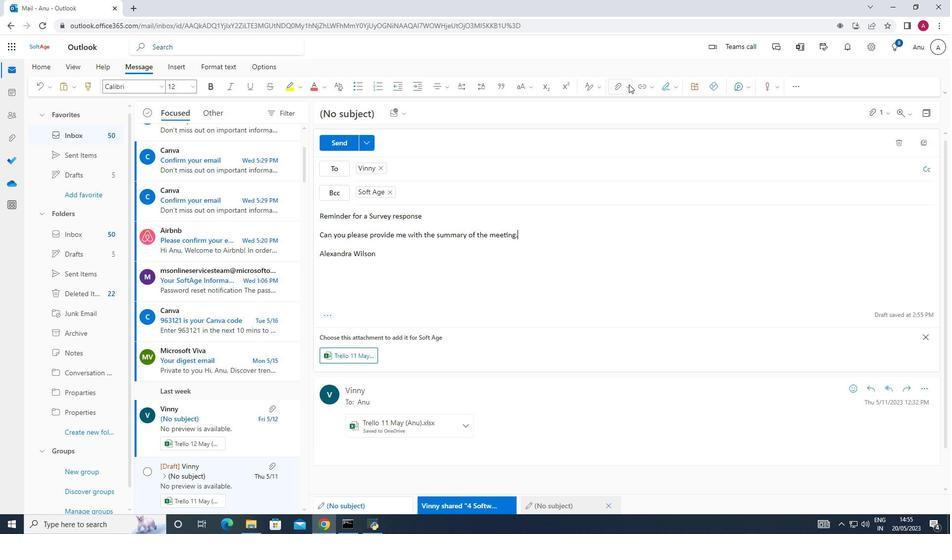 
Action: Mouse pressed left at (621, 86)
Screenshot: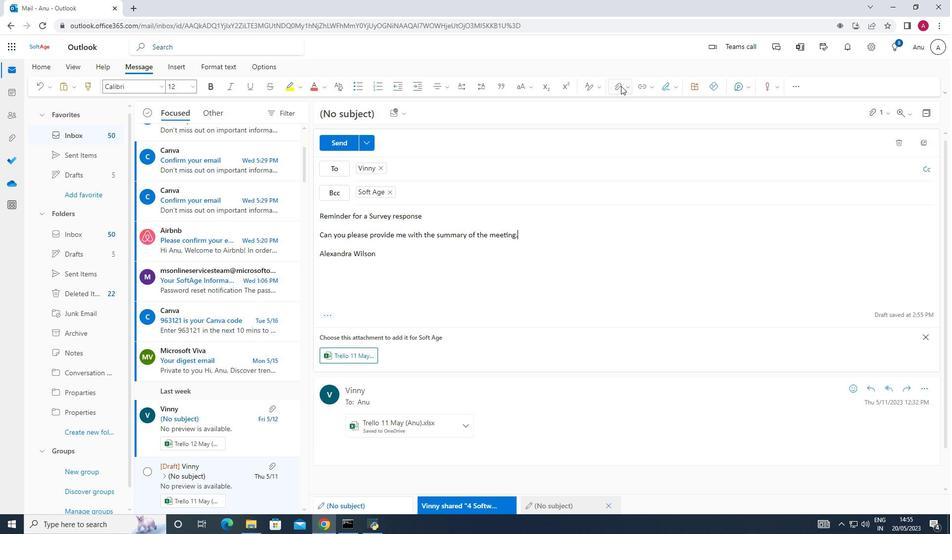 
Action: Mouse moved to (566, 109)
Screenshot: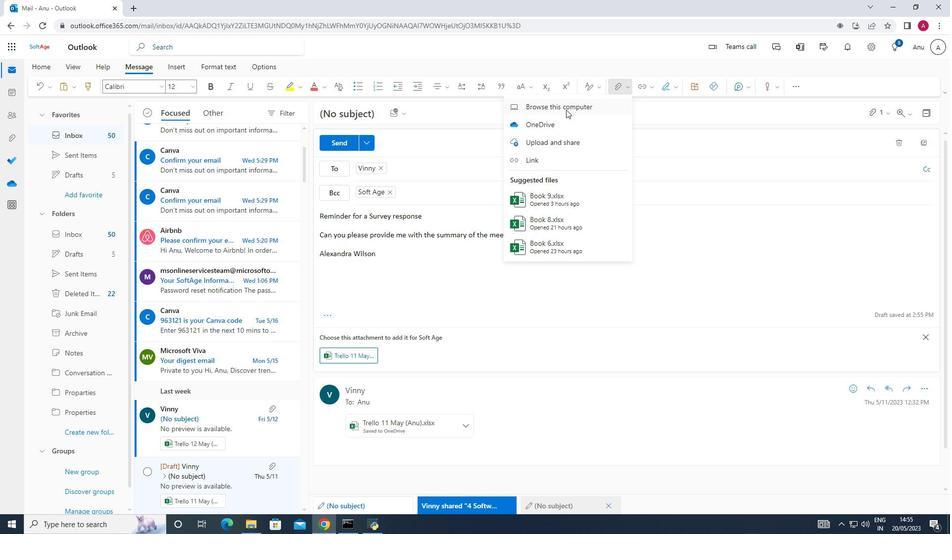 
Action: Mouse pressed left at (566, 109)
Screenshot: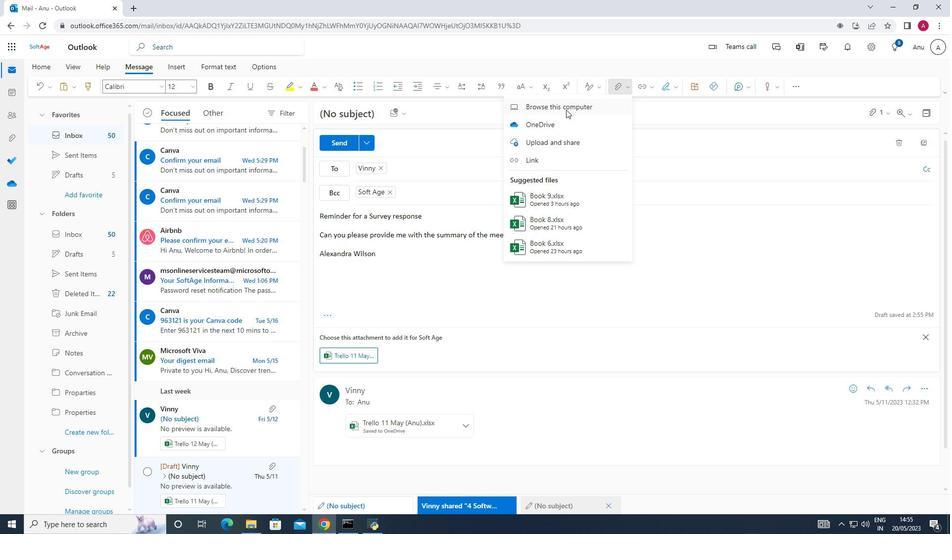 
Action: Mouse moved to (179, 201)
Screenshot: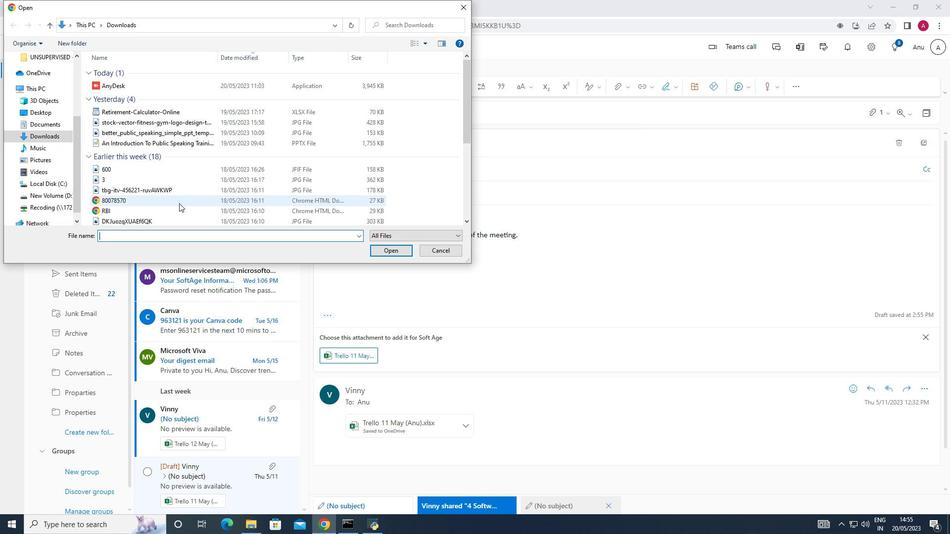 
Action: Mouse scrolled (179, 201) with delta (0, 0)
Screenshot: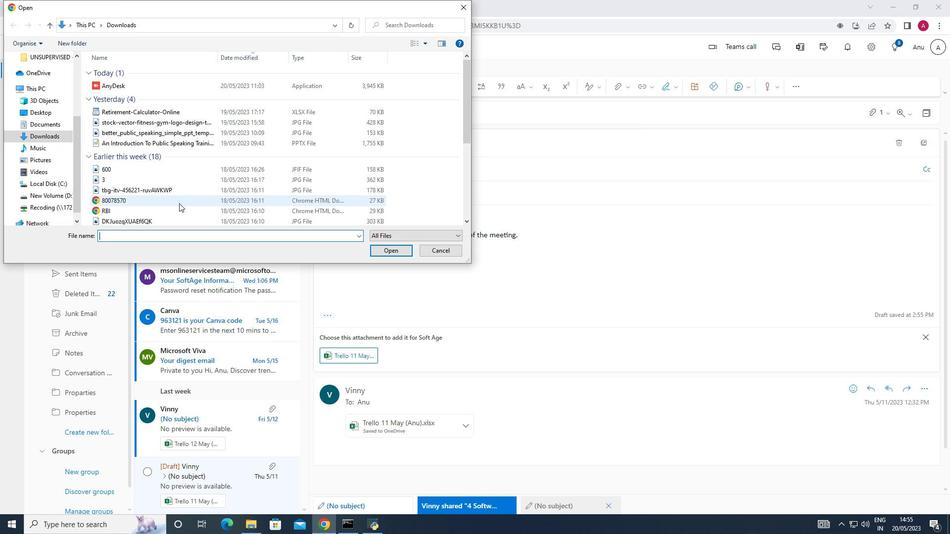 
Action: Mouse moved to (149, 205)
Screenshot: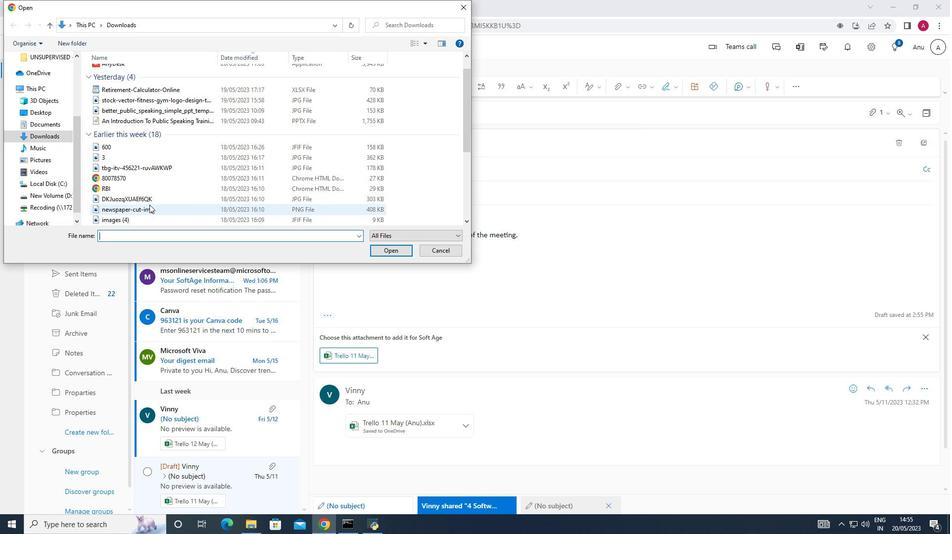 
Action: Mouse pressed right at (149, 205)
Screenshot: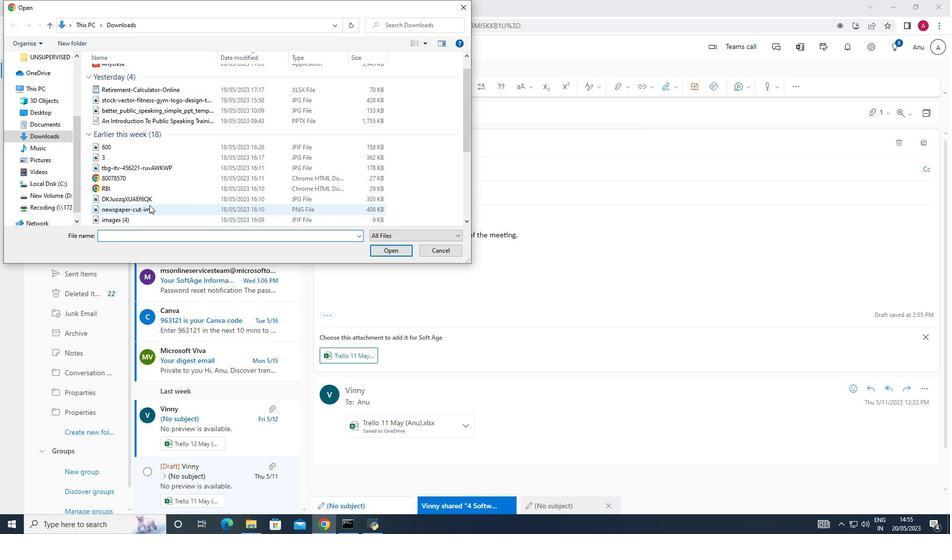 
Action: Mouse moved to (199, 488)
Screenshot: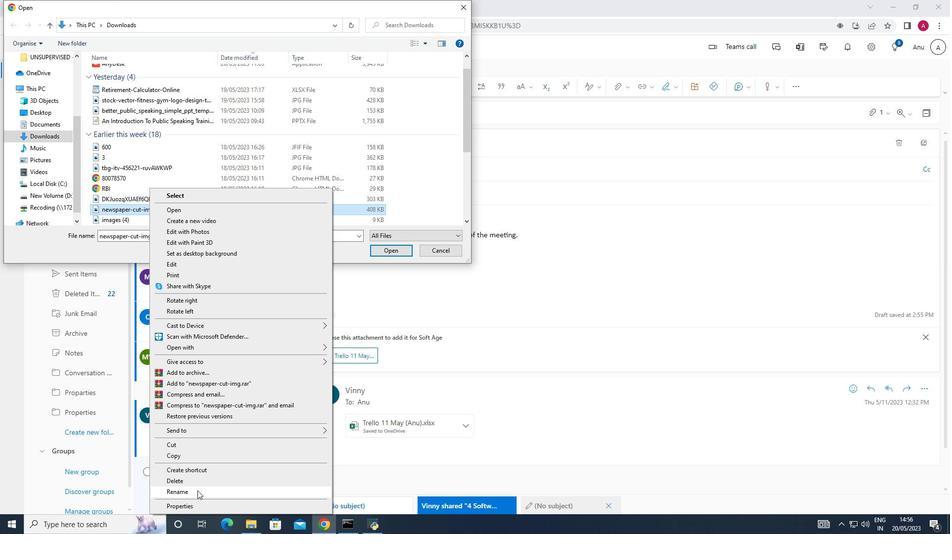 
Action: Mouse pressed left at (199, 488)
Screenshot: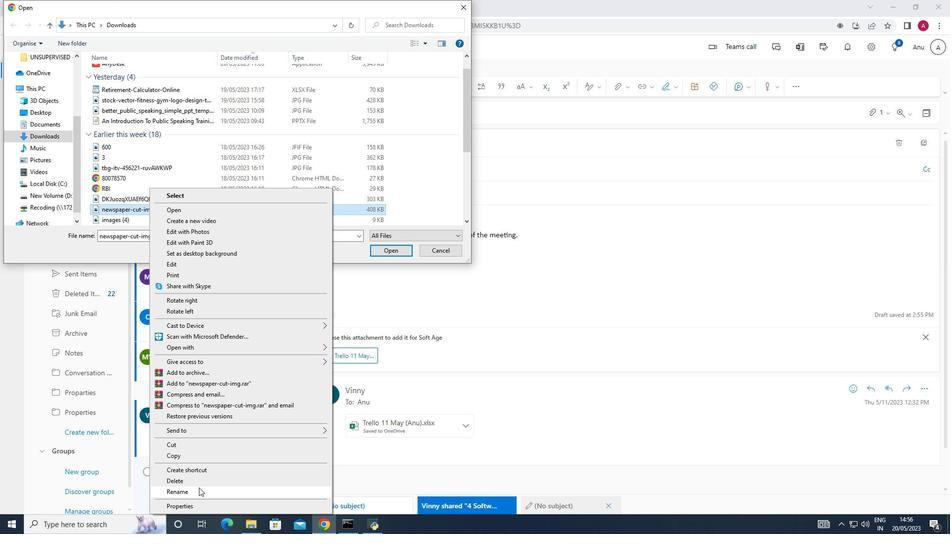
Action: Mouse moved to (154, 217)
Screenshot: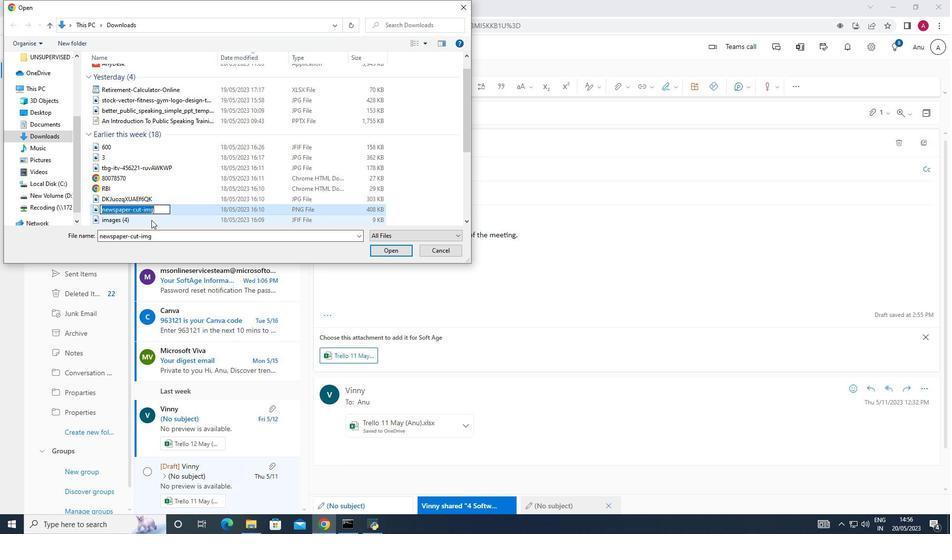 
Action: Key pressed project<Key.space>pan<Key.space>docx
Screenshot: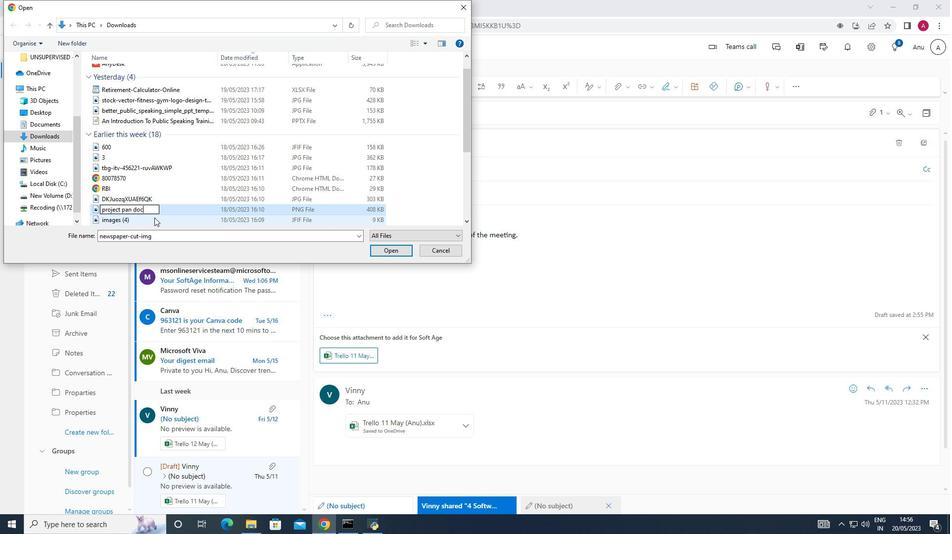 
Action: Mouse moved to (395, 249)
Screenshot: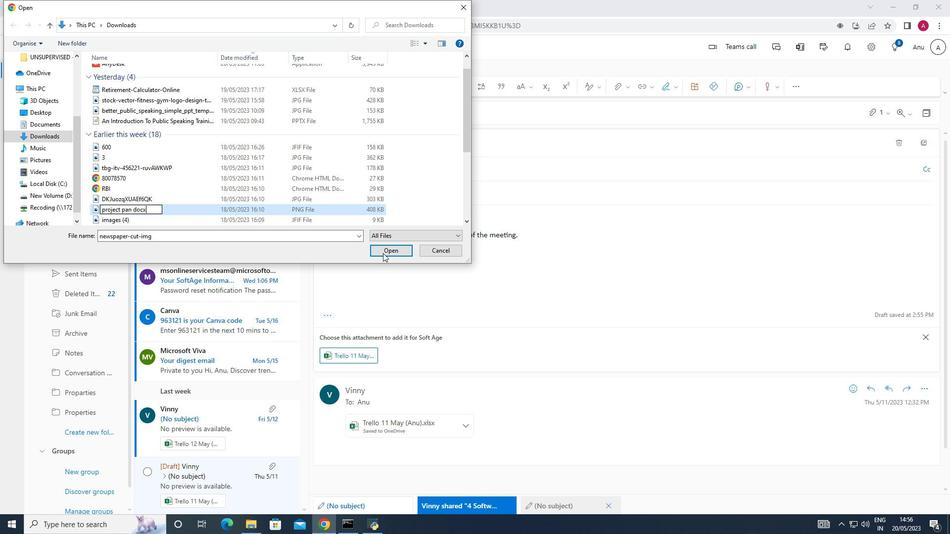 
Action: Mouse pressed left at (395, 249)
Screenshot: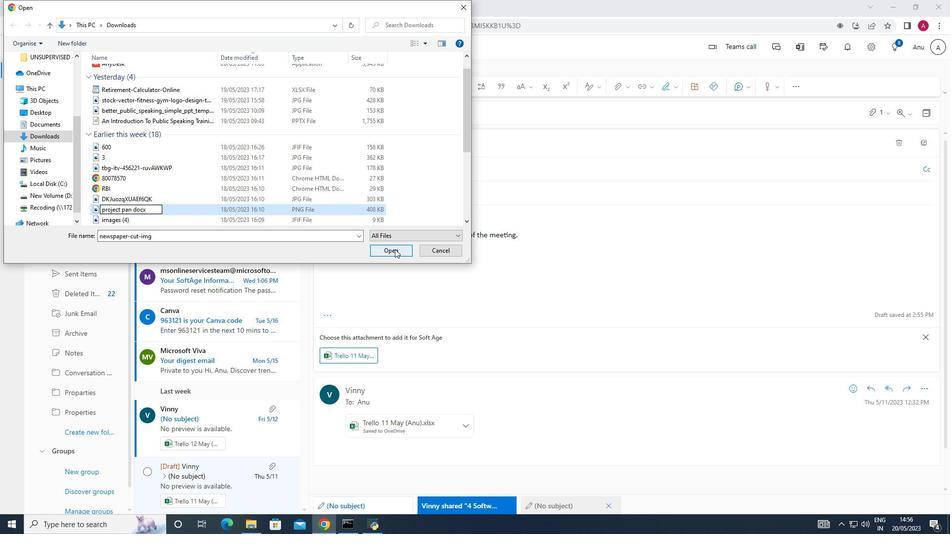 
Action: Mouse moved to (272, 207)
Screenshot: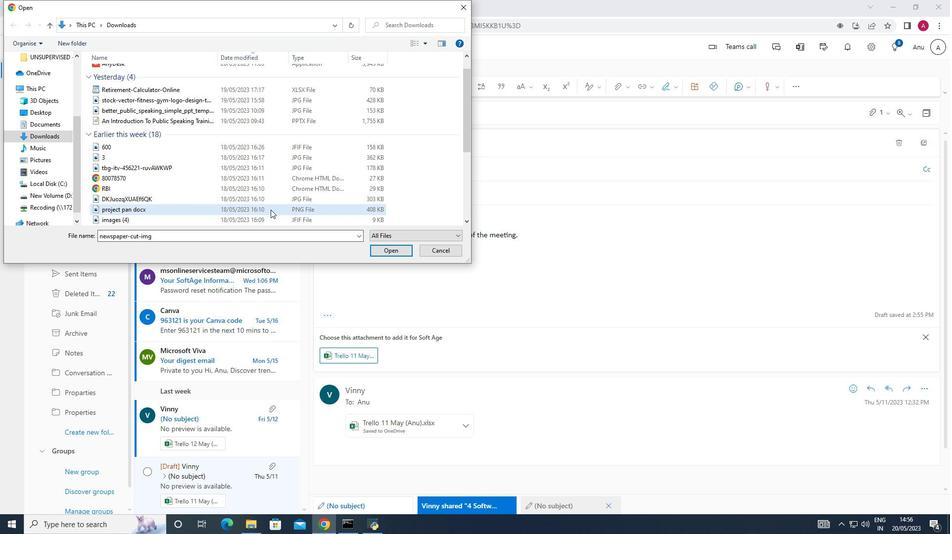 
Action: Mouse pressed left at (272, 207)
Screenshot: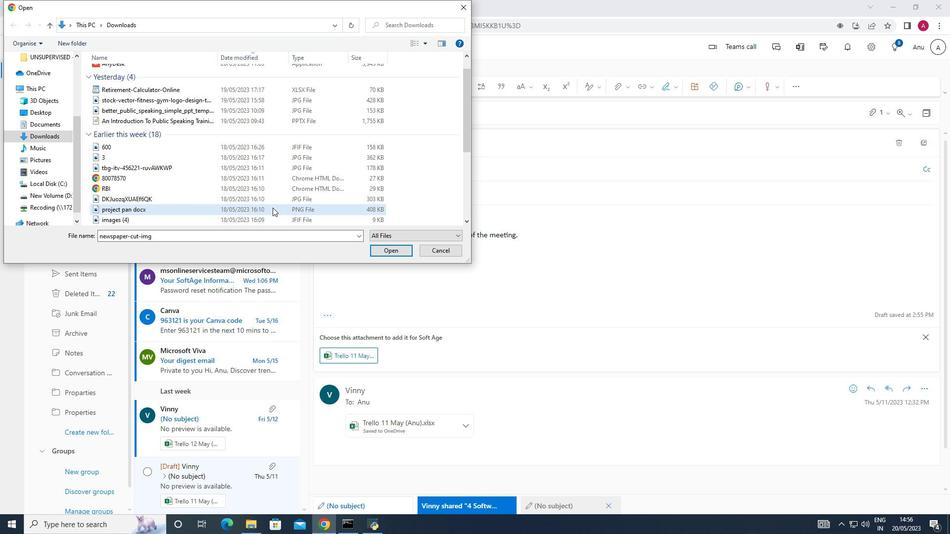 
Action: Mouse moved to (390, 252)
Screenshot: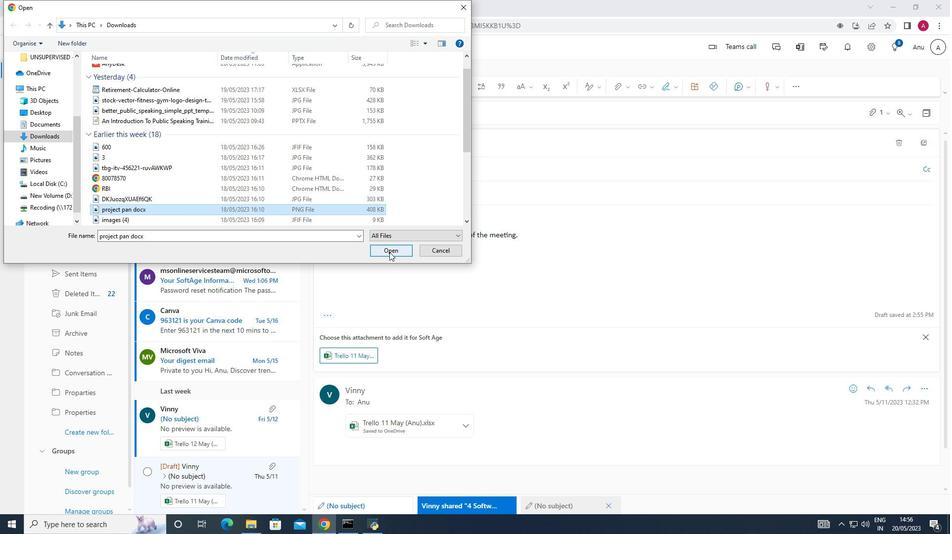 
Action: Mouse pressed left at (390, 252)
Screenshot: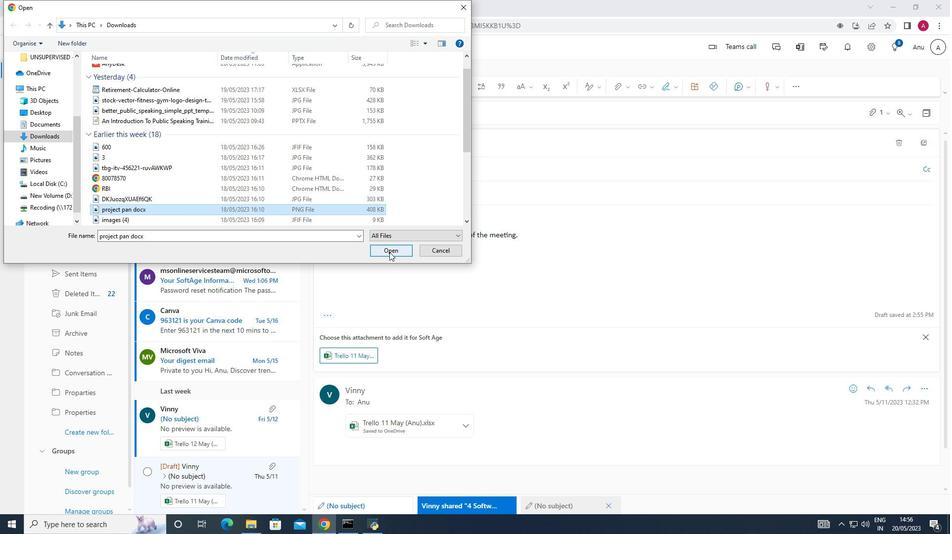 
Action: Mouse moved to (341, 142)
Screenshot: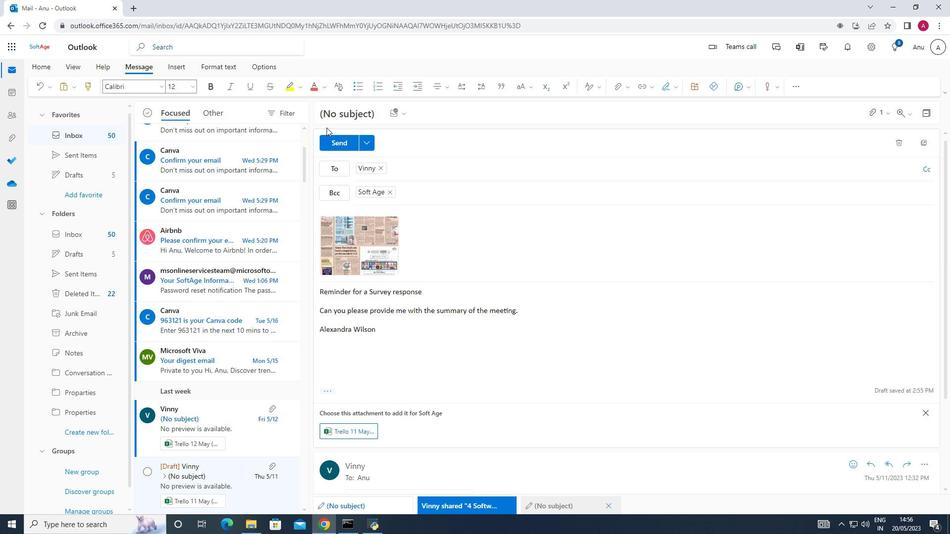 
Action: Mouse pressed left at (341, 142)
Screenshot: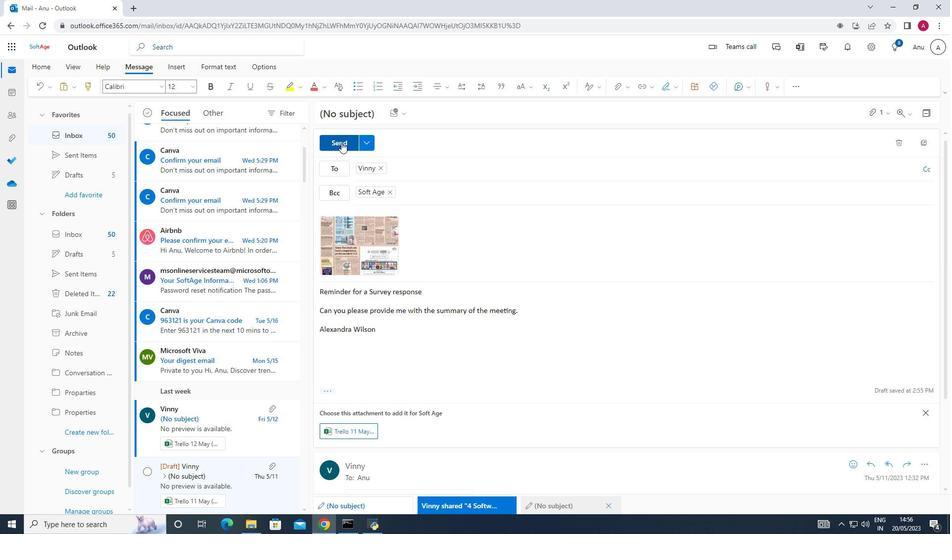 
